 Task: Plan an event for volunteering at the local shelter.
Action: Mouse moved to (74, 146)
Screenshot: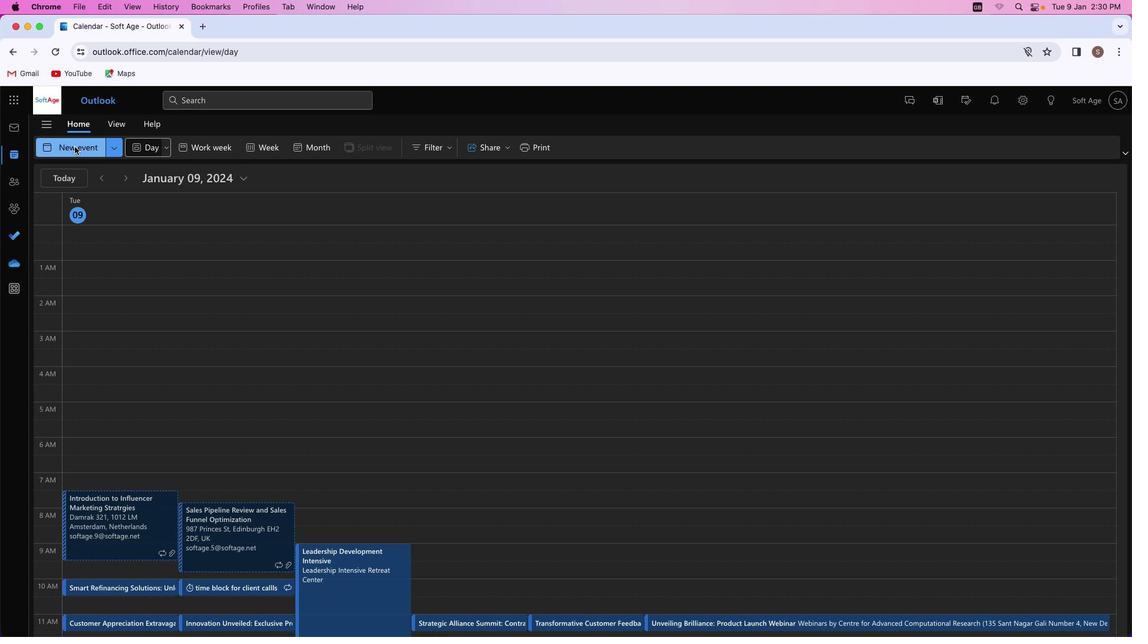 
Action: Mouse pressed left at (74, 146)
Screenshot: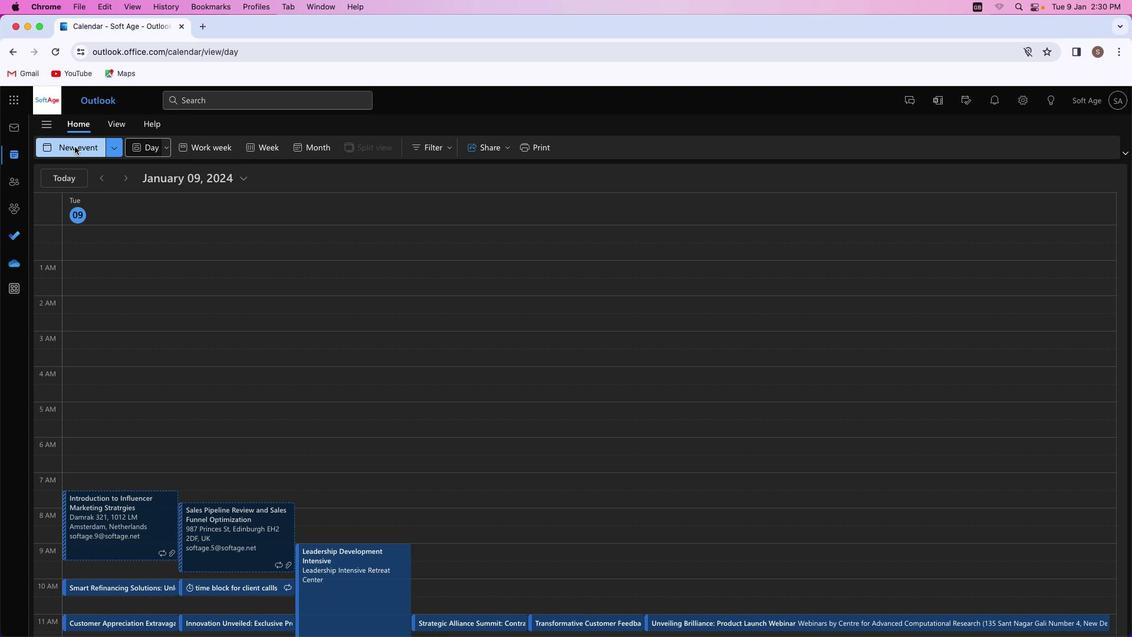 
Action: Mouse moved to (294, 217)
Screenshot: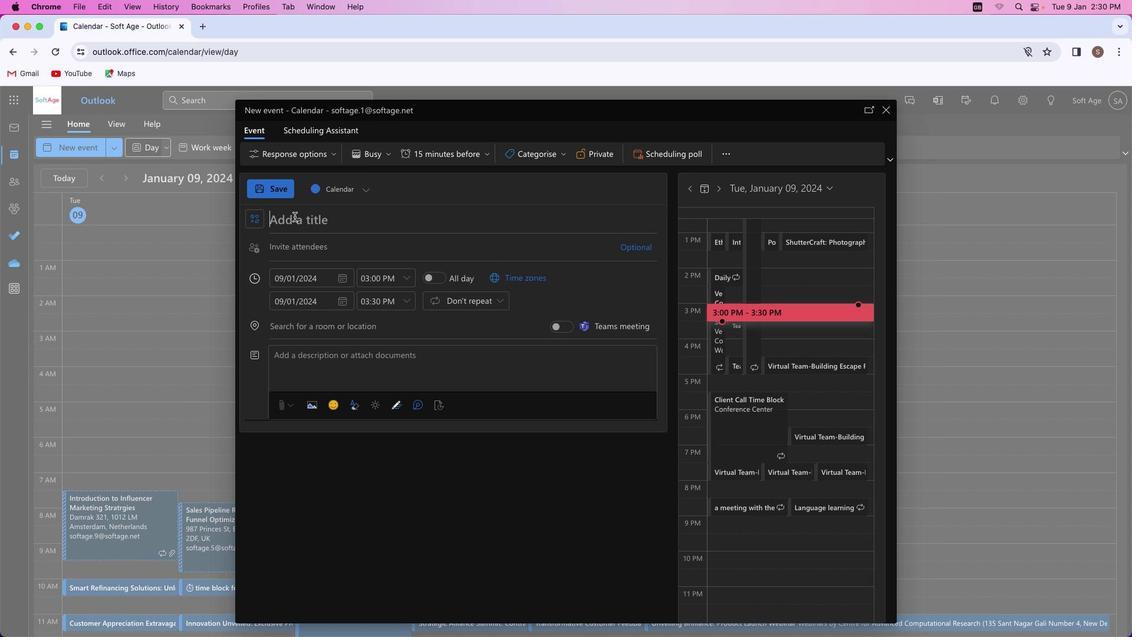
Action: Mouse pressed left at (294, 217)
Screenshot: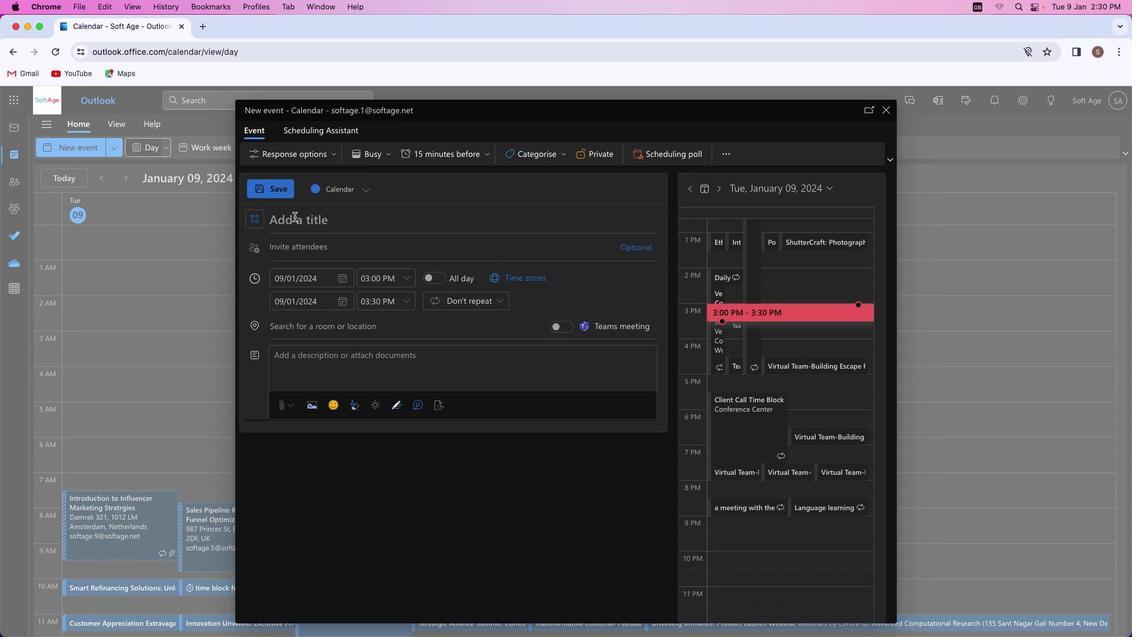 
Action: Key pressed Key.shift'H''e''a''r''t'Key.spaceKey.backspace'f''e''l''t'Key.spaceKey.shift'H''o''u''r''s'Key.shift_r':'Key.spaceKey.shift'V''o''l''u''n''t''e''e''r''i''n''g'Key.space'a''t'Key.space't''h''e'Key.spaceKey.shift_r'L''o''c''a''l'Key.spaceKey.shift'S''h''e''l''t''e''r'
Screenshot: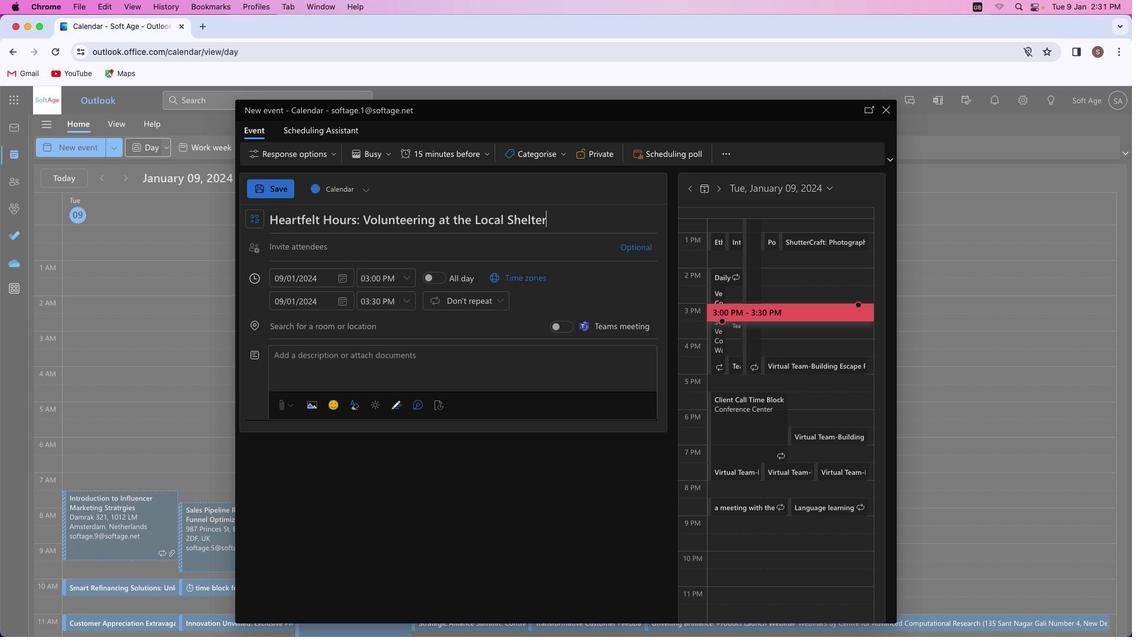 
Action: Mouse moved to (310, 355)
Screenshot: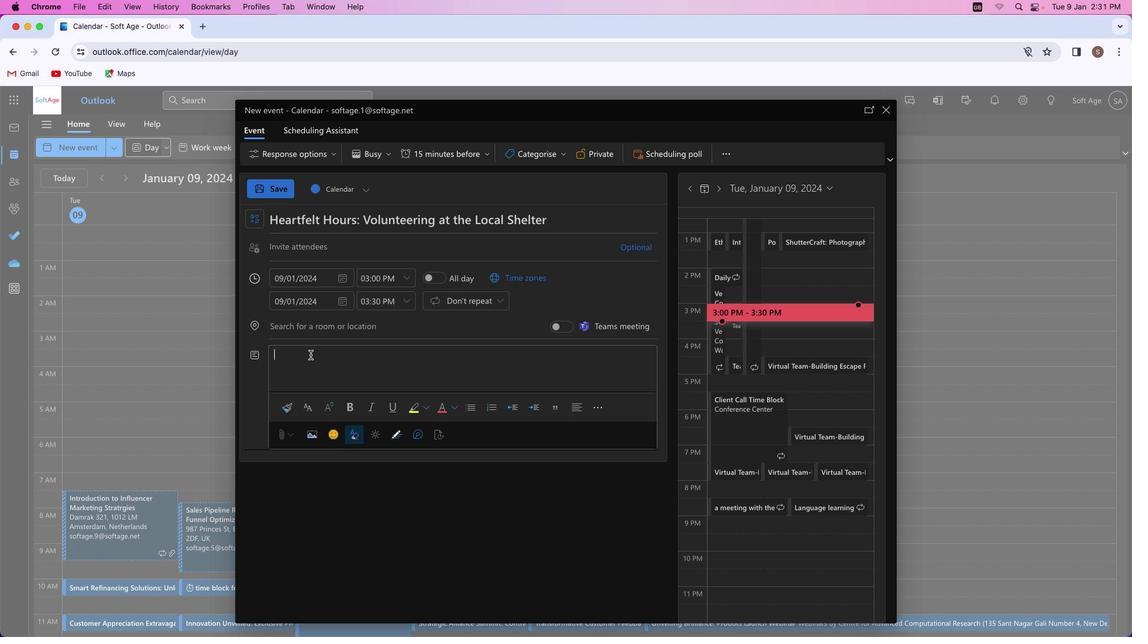 
Action: Mouse pressed left at (310, 355)
Screenshot: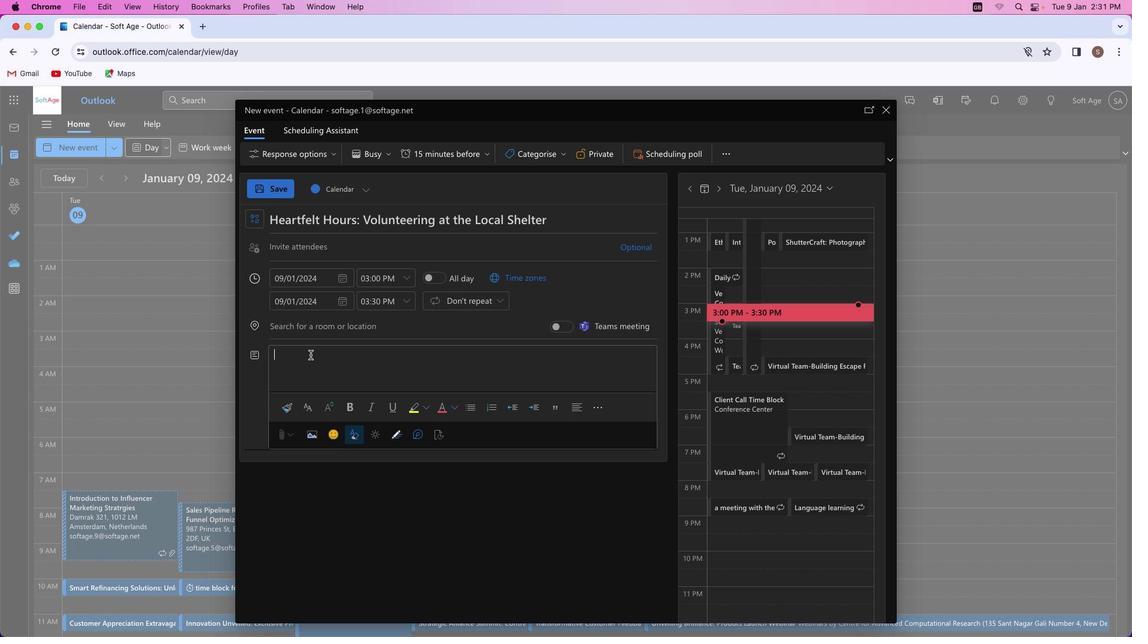 
Action: Key pressed Key.shift'D''e''d''i''c''a''t''e'Key.space'a'Key.space't''i''m''e'Key.space'b''l''o''c''k'Key.space't''o'Key.space'm''a''k''e'Key.space'a'Key.space'd''i''f''f''e''r''e''n''c''e''.'Key.spaceKey.shift_r'J''o''i''n'Key.space'u''s'Key.space'i''n'Key.space'v''o''l''u''n''t''e''e''r''i''n''g'Key.space'a''t'Key.space't''h''e'Key.space'l''o''c''a''l'Key.space's''h''e''l''t''e''r''.'Key.spaceKey.backspaceKey.backspace','Key.space'w''h''e''r''e'Key.space'c''o''m''p''a''s''s''i''o''n'Key.space'm''e''e''t''s'Key.space'a''c''t''i''o''n''.'Key.spaceKey.shift'E''n''h''a''n''c''e'Key.space'l''i''v''e''s'Key.space'a''n''d'Key.space's''p''r''e''a''d'Key.space'w''a''r''m''t''h'Key.space'i''n'Key.space't''h''e'Key.space'c''o''m''m''u''n''i''t''y''.'
Screenshot: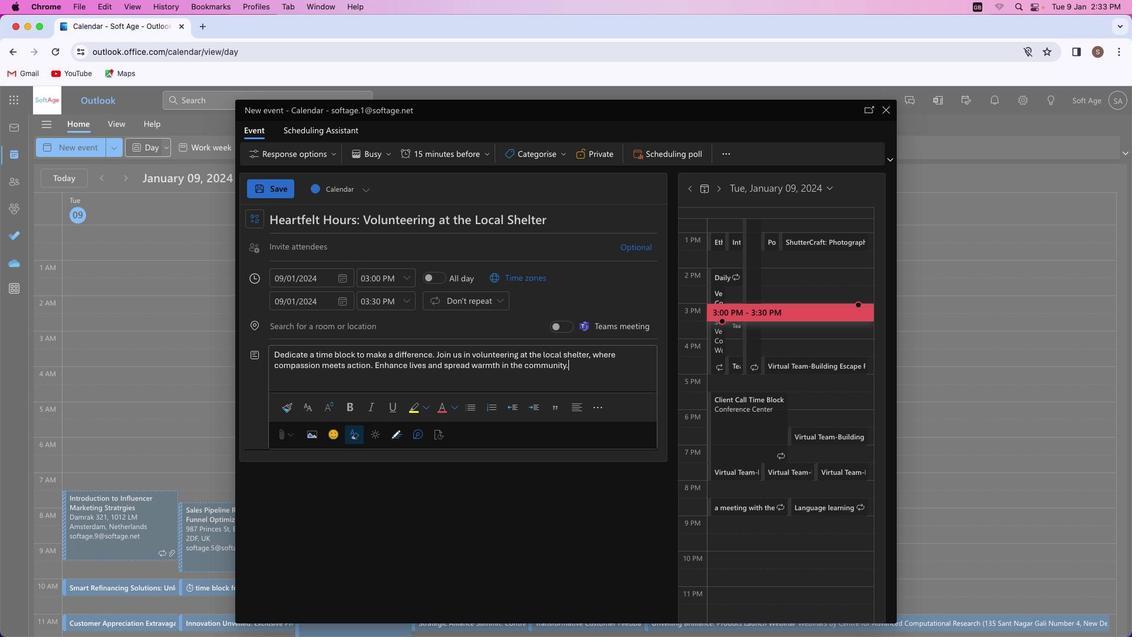 
Action: Mouse moved to (468, 353)
Screenshot: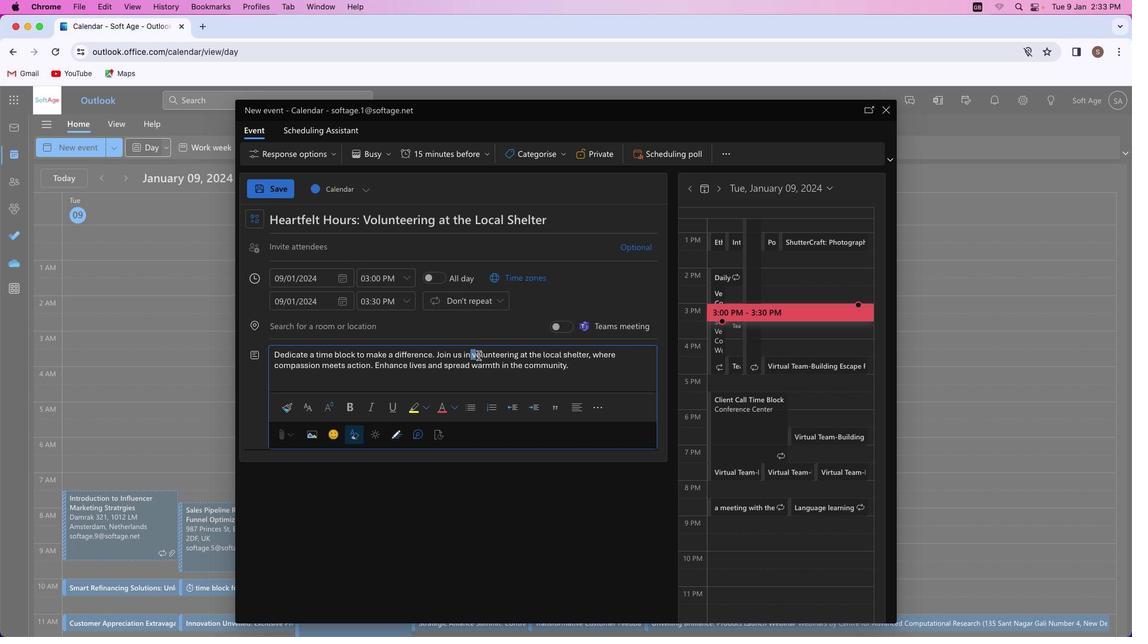
Action: Mouse pressed left at (468, 353)
Screenshot: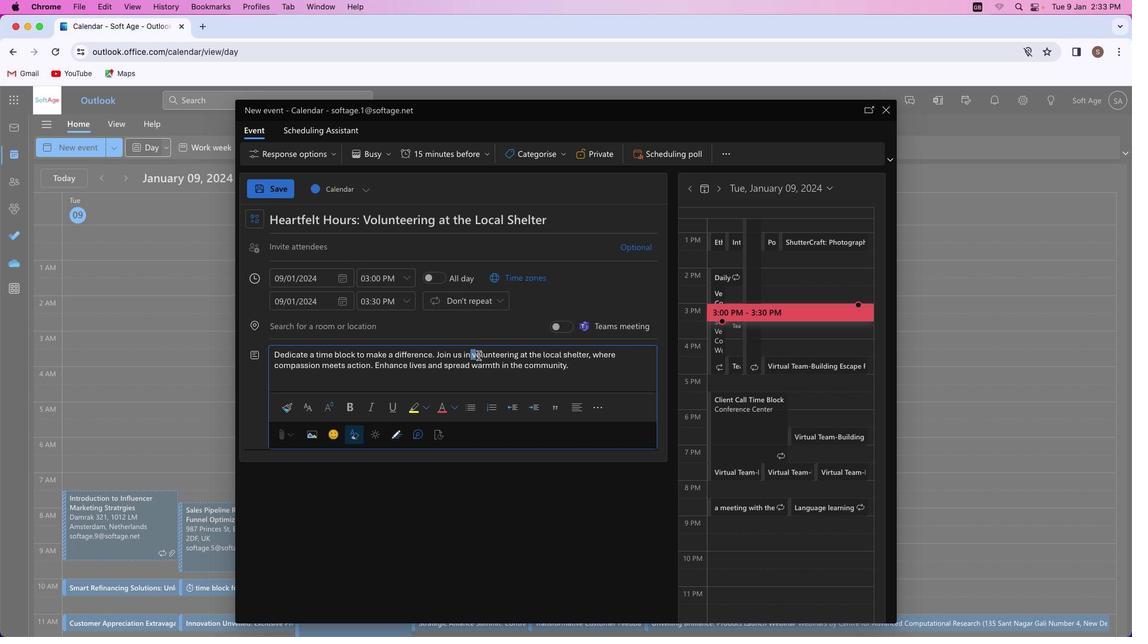 
Action: Mouse moved to (355, 411)
Screenshot: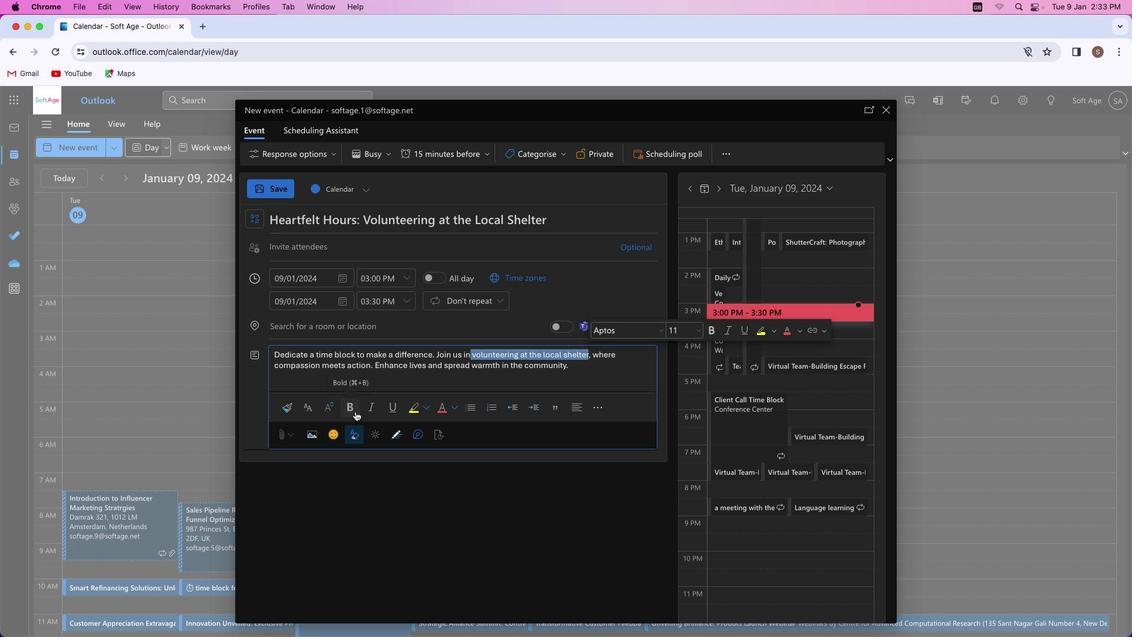 
Action: Mouse pressed left at (355, 411)
Screenshot: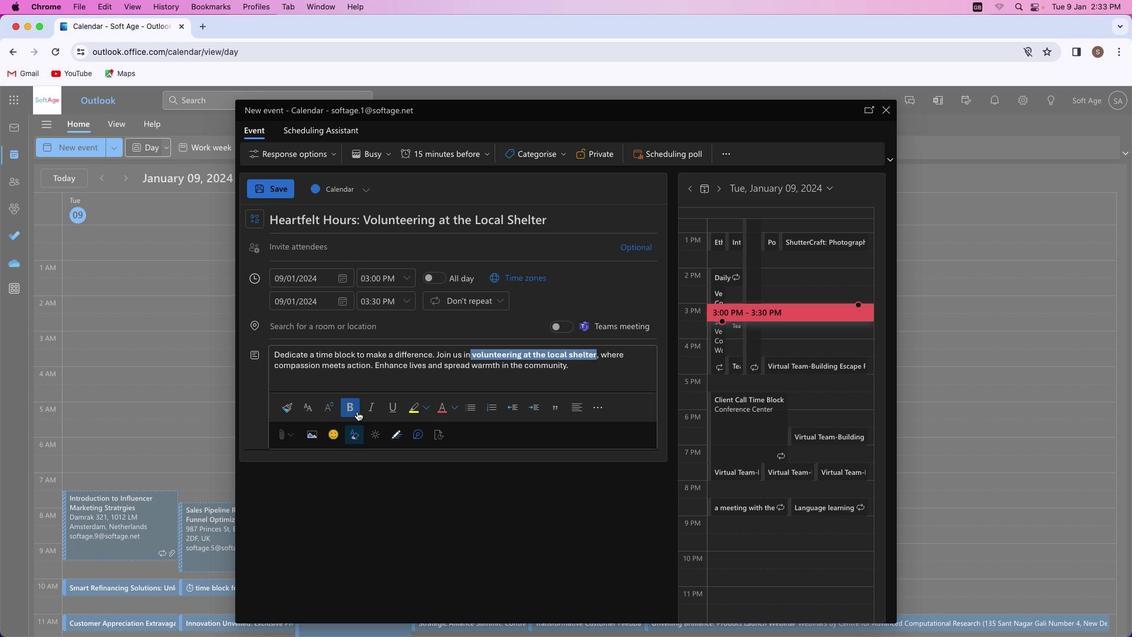 
Action: Mouse moved to (379, 409)
Screenshot: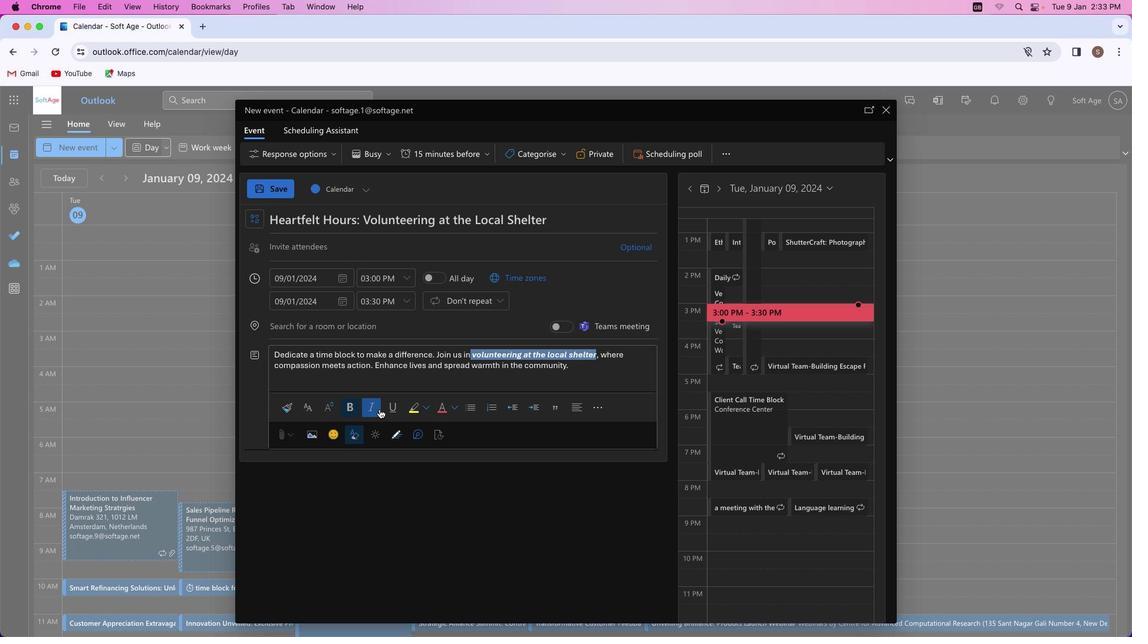 
Action: Mouse pressed left at (379, 409)
Screenshot: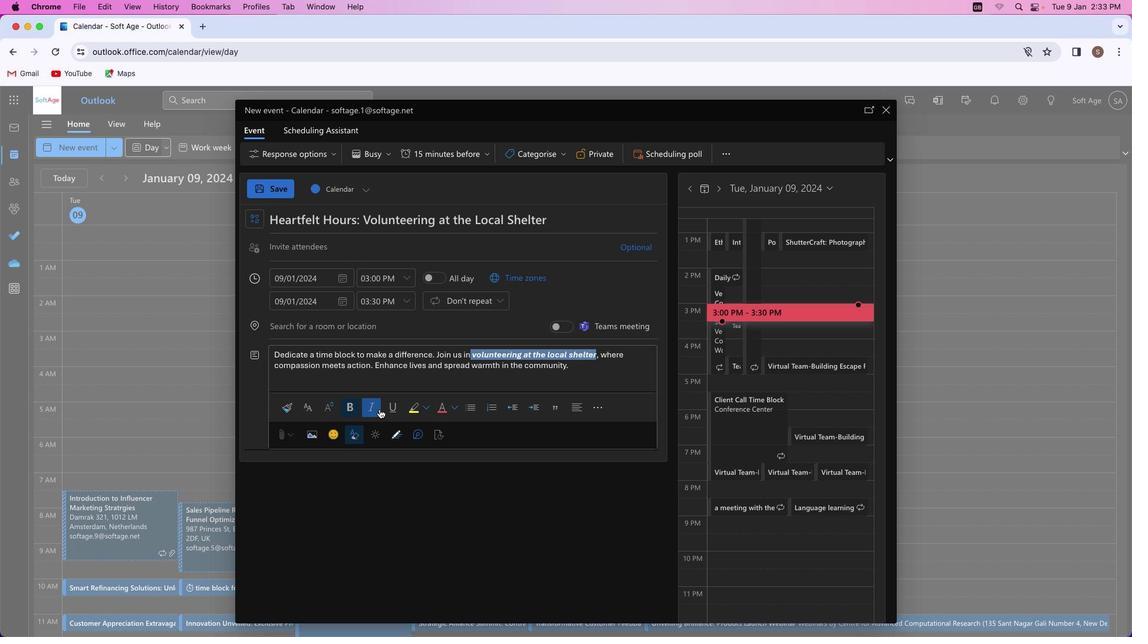 
Action: Mouse moved to (440, 402)
Screenshot: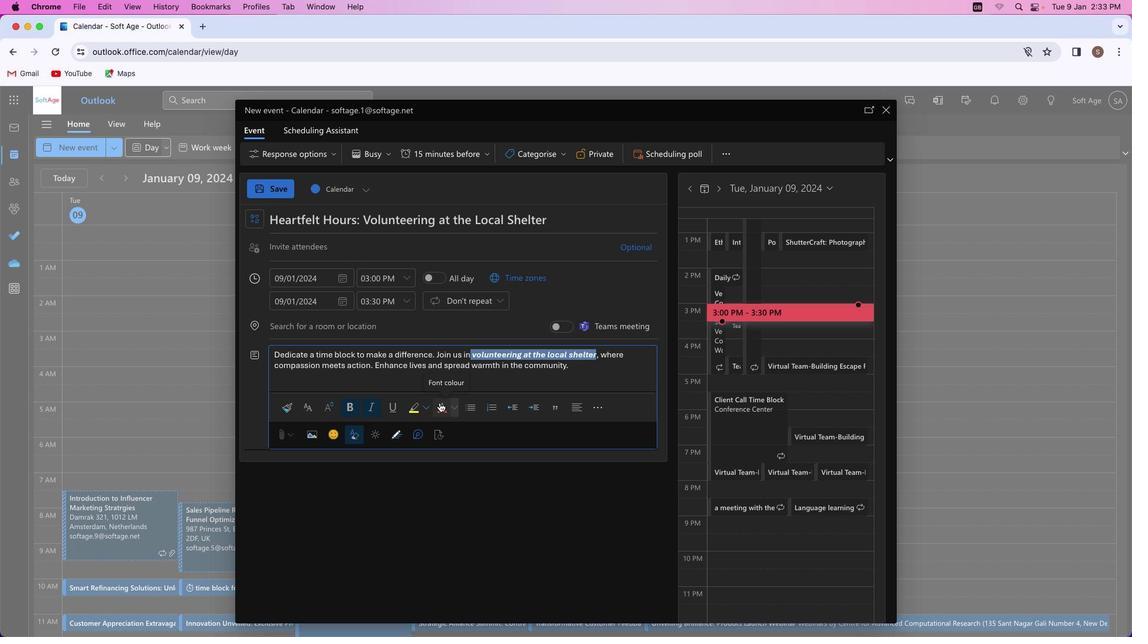 
Action: Mouse pressed left at (440, 402)
Screenshot: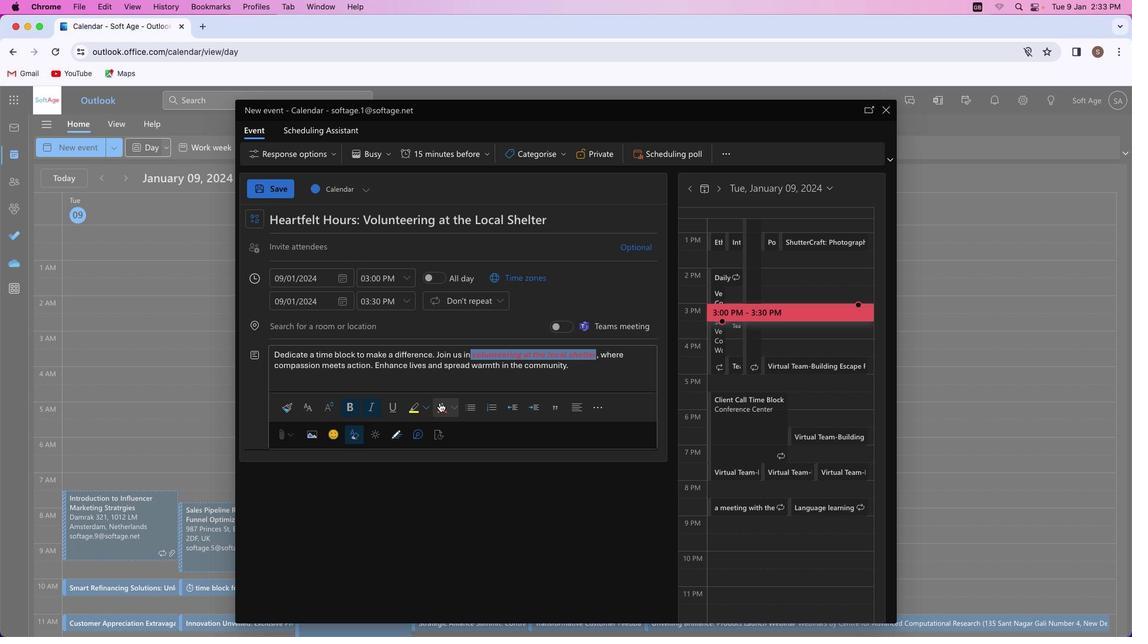 
Action: Mouse moved to (386, 403)
Screenshot: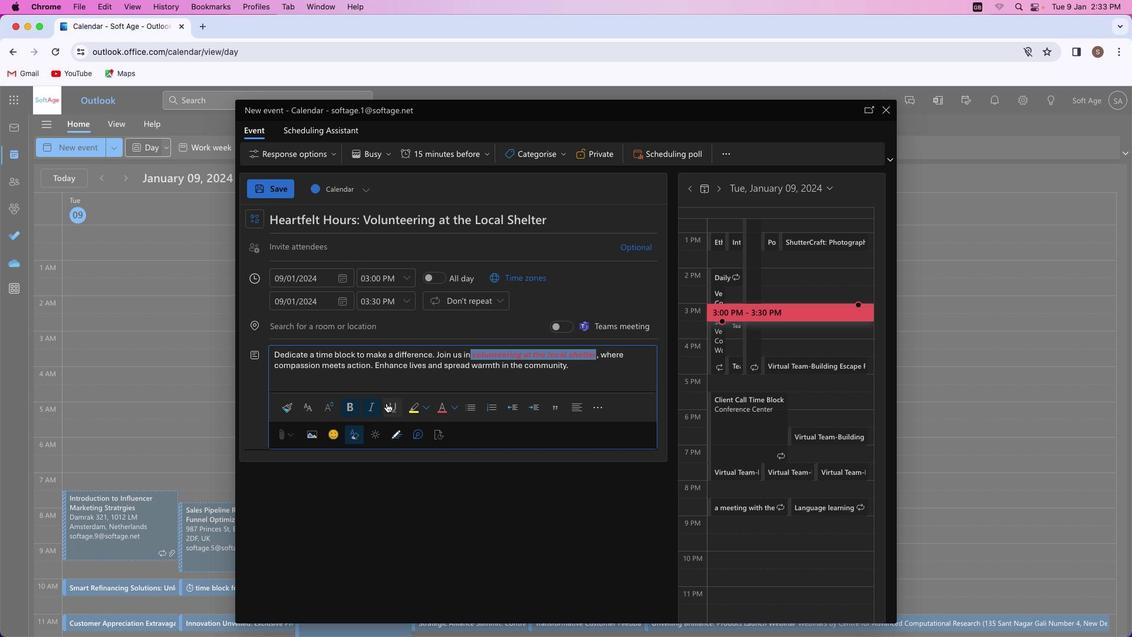 
Action: Mouse pressed left at (386, 403)
Screenshot: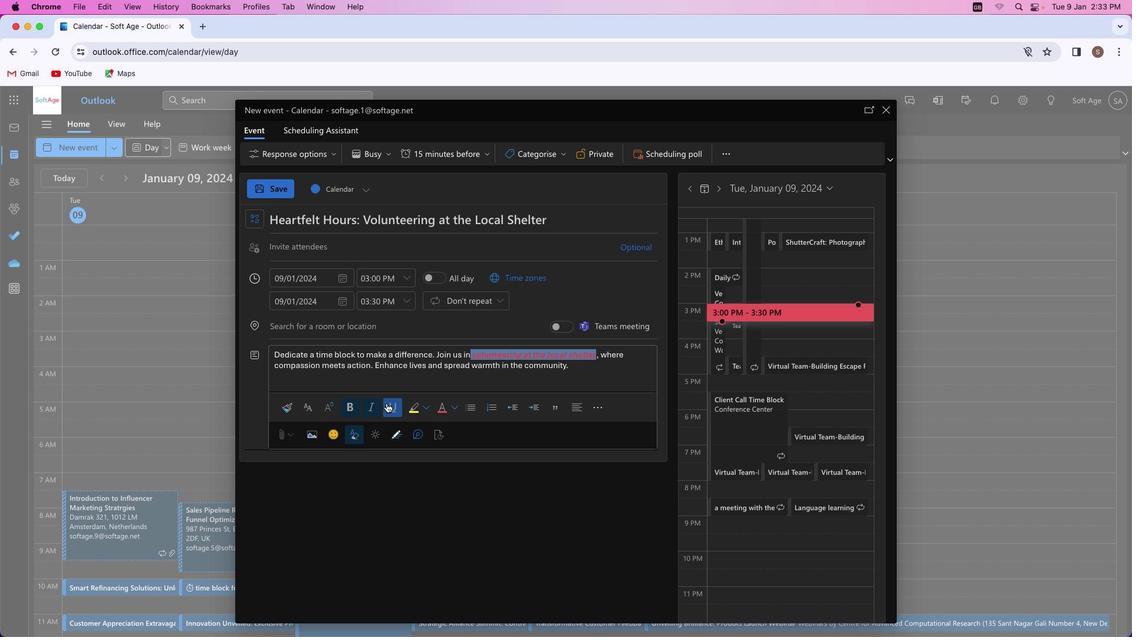 
Action: Mouse moved to (612, 377)
Screenshot: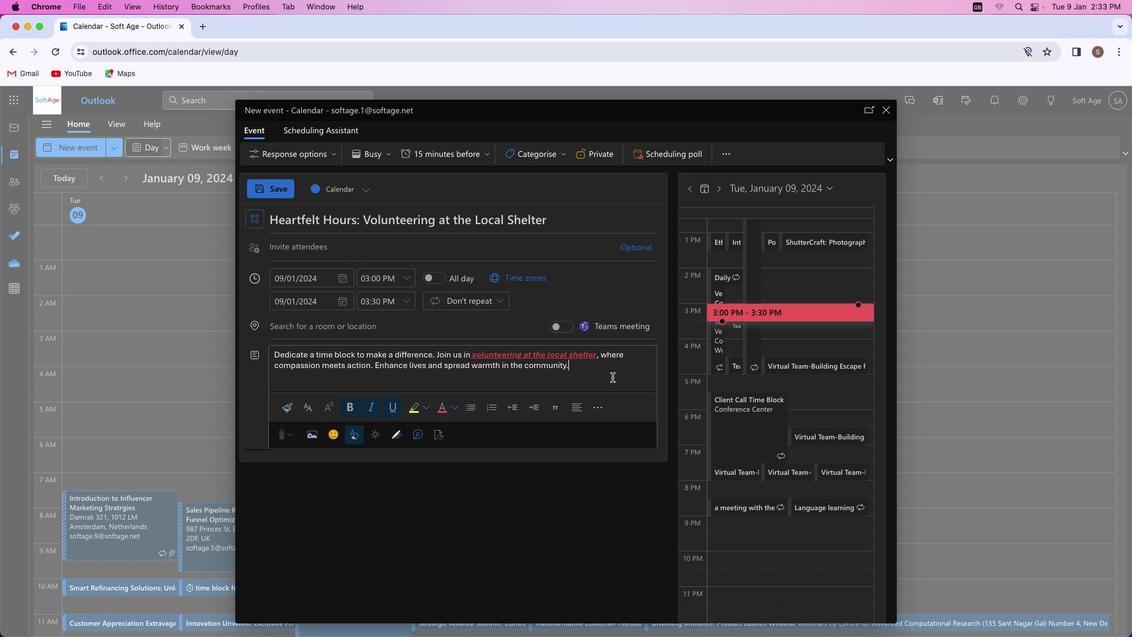 
Action: Mouse pressed left at (612, 377)
Screenshot: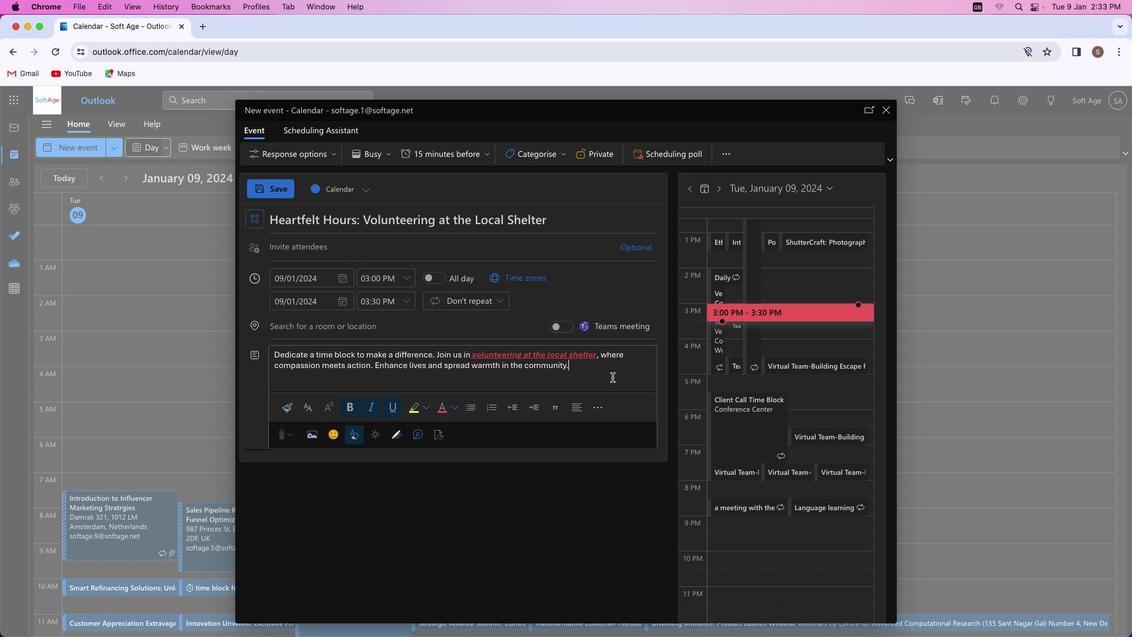 
Action: Mouse moved to (291, 323)
Screenshot: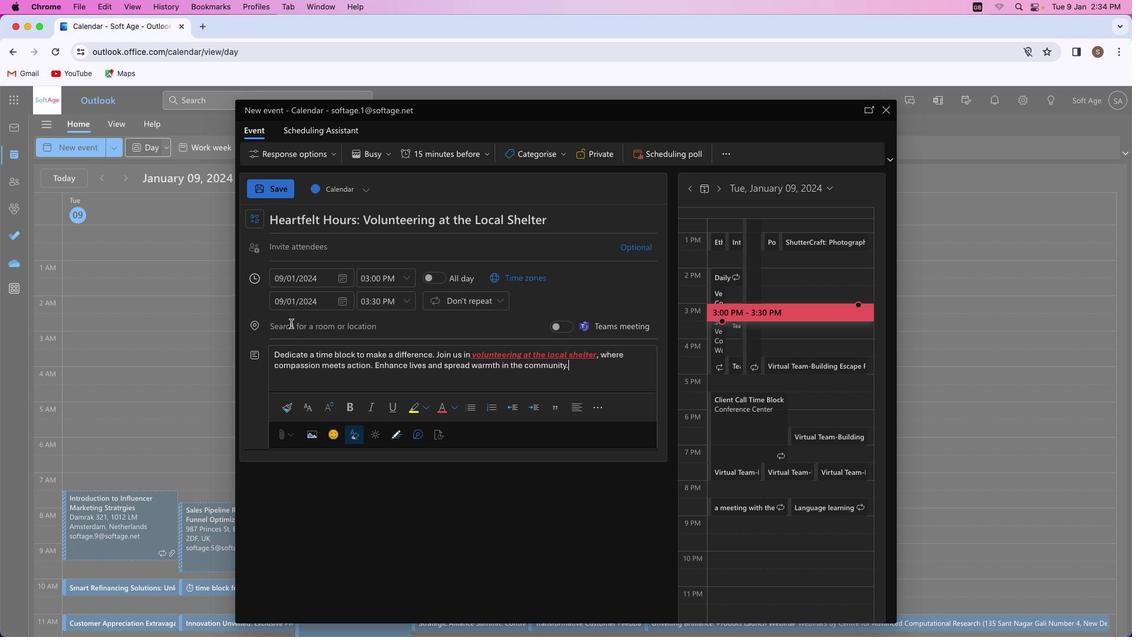 
Action: Mouse pressed left at (291, 323)
Screenshot: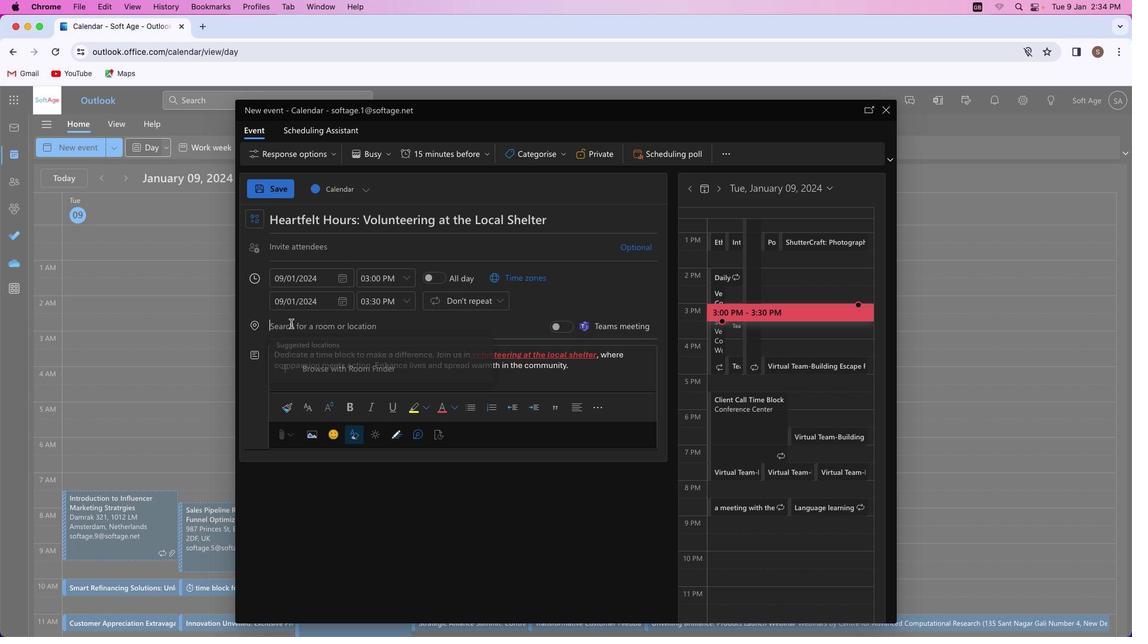 
Action: Key pressed 's''h''e''l''t''e''r'
Screenshot: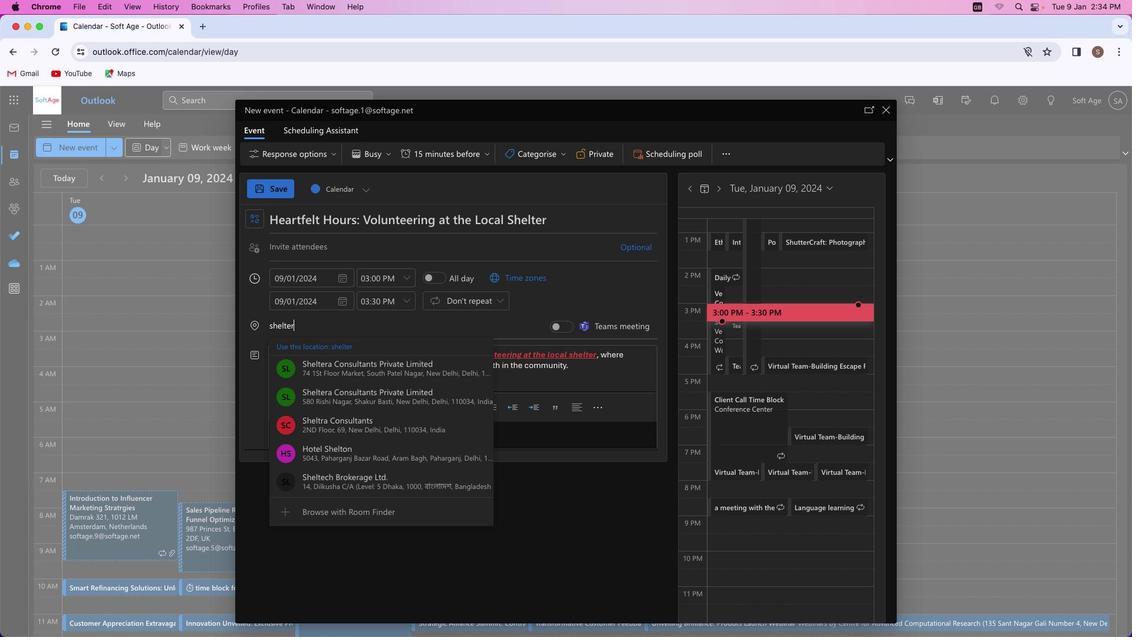 
Action: Mouse moved to (340, 417)
Screenshot: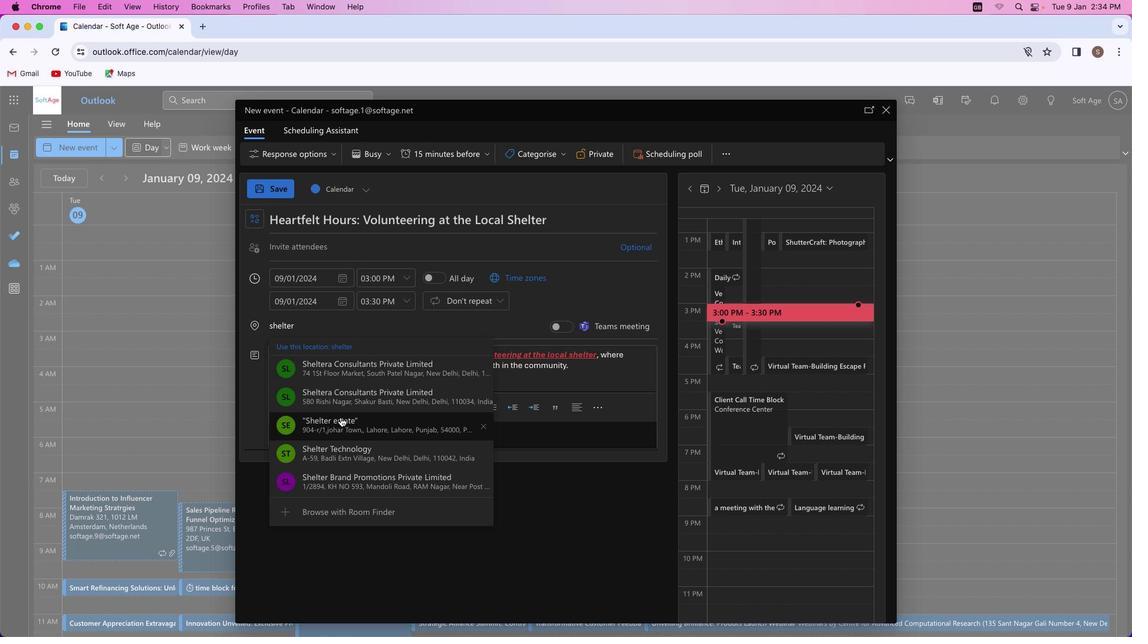 
Action: Mouse pressed left at (340, 417)
Screenshot: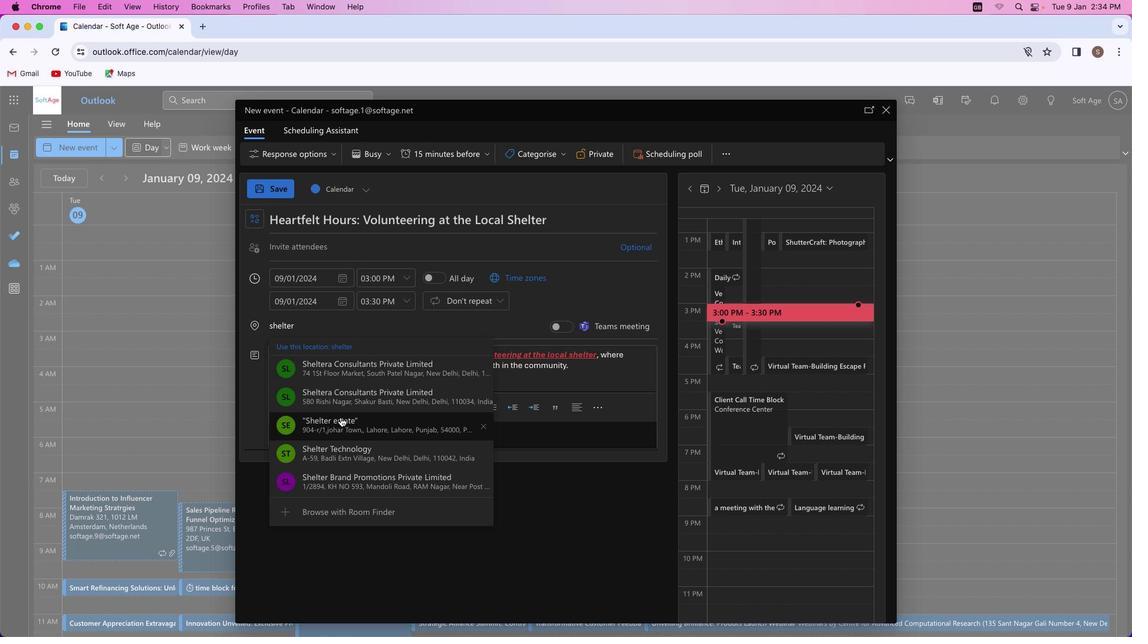 
Action: Mouse moved to (289, 247)
Screenshot: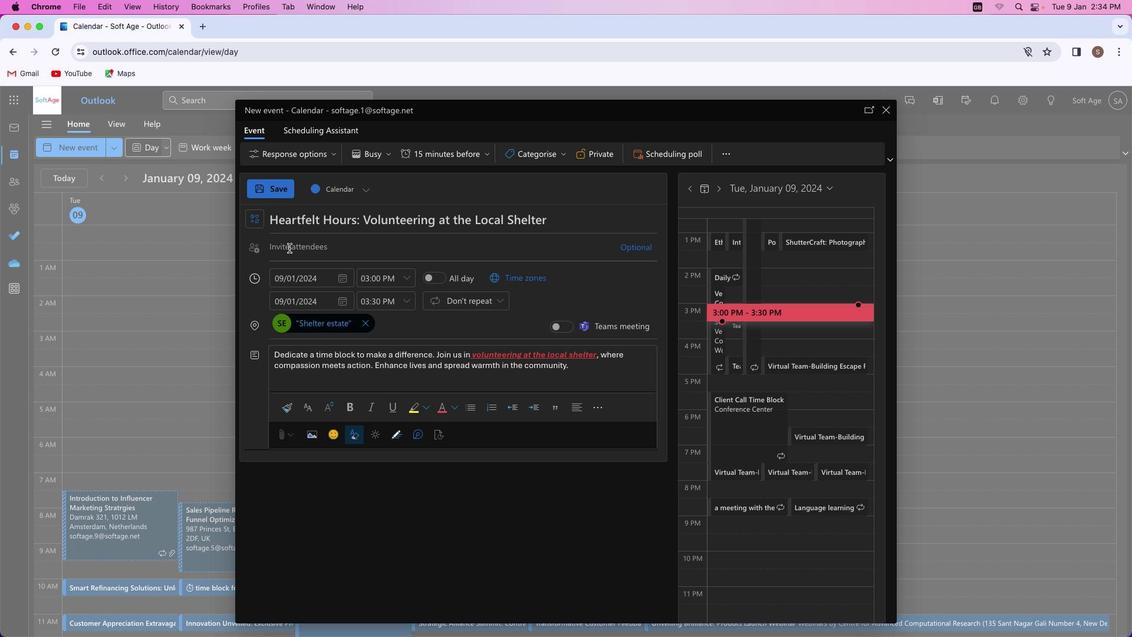 
Action: Mouse pressed left at (289, 247)
Screenshot: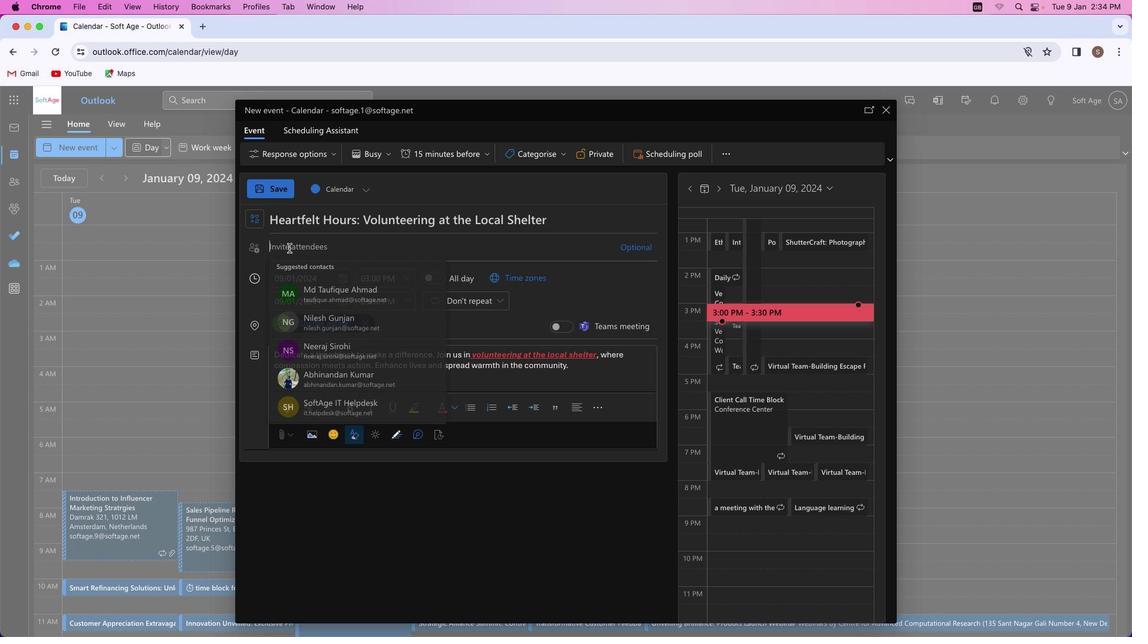 
Action: Key pressed Key.shift'A''k''a''s''h''r''a''j''p''u''t'Key.shift'@''o''u''t''l''o''o''k''.''c''o''m'
Screenshot: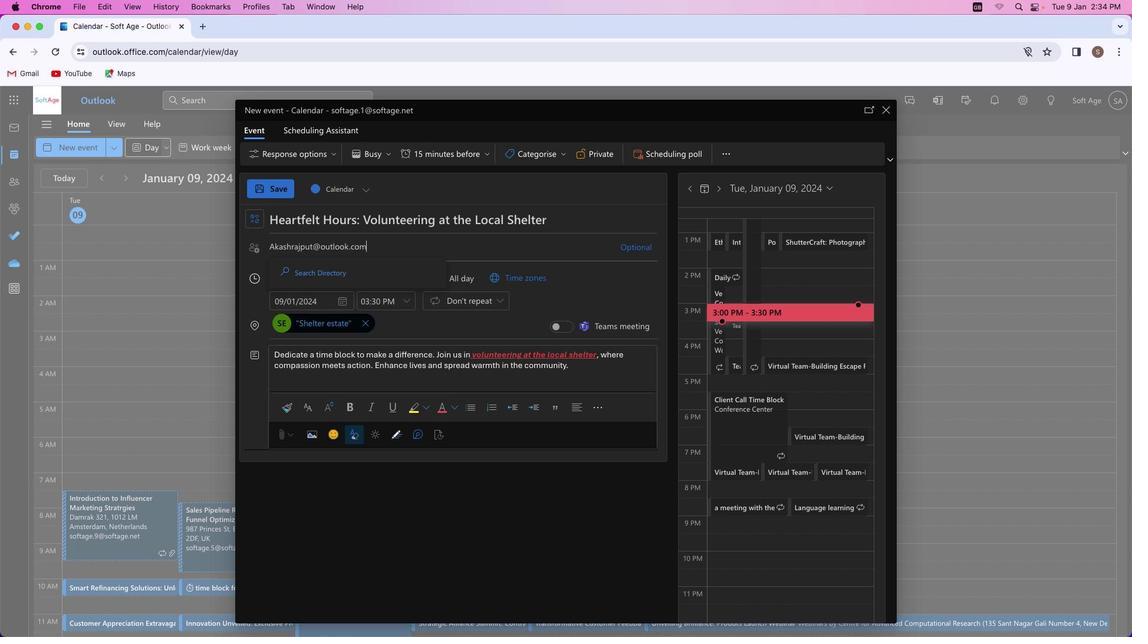 
Action: Mouse moved to (361, 269)
Screenshot: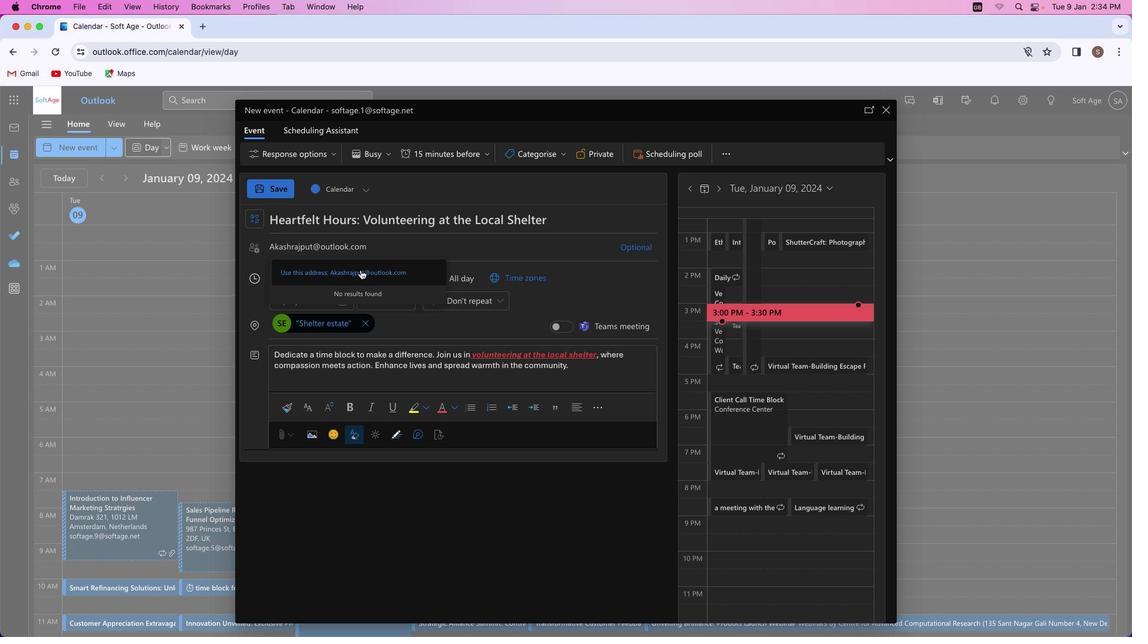 
Action: Mouse pressed left at (361, 269)
Screenshot: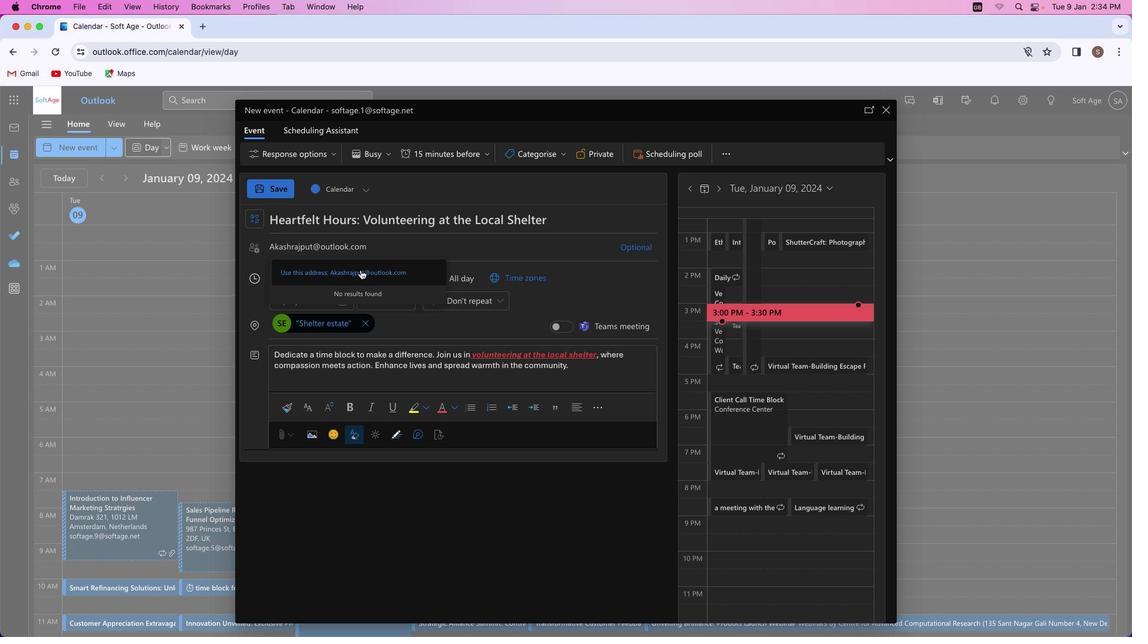 
Action: Mouse moved to (647, 276)
Screenshot: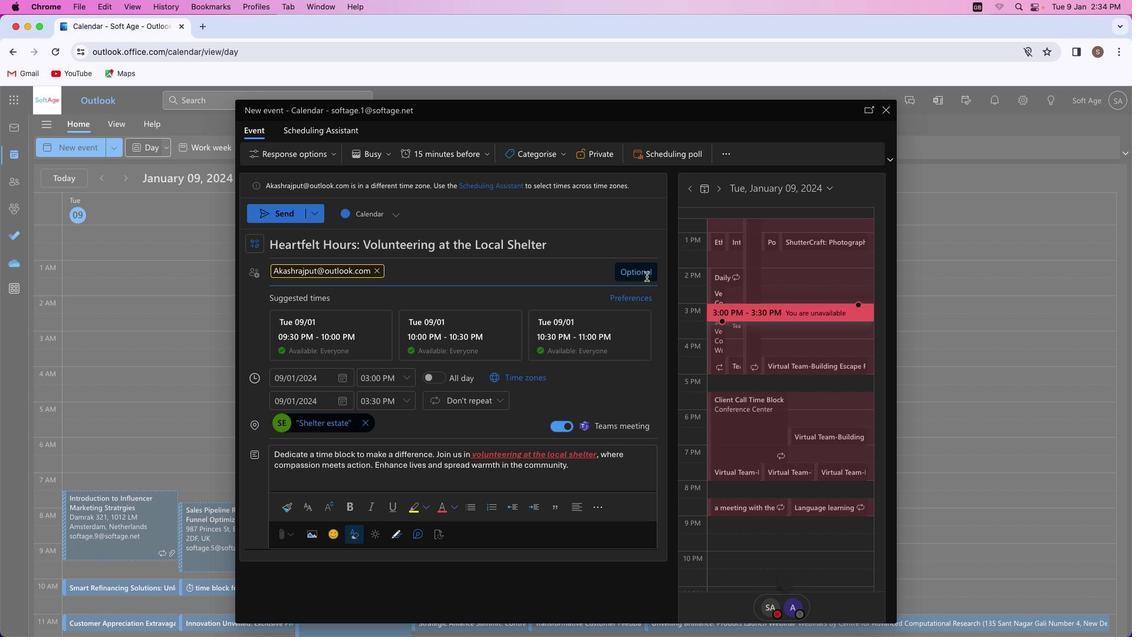 
Action: Mouse pressed left at (647, 276)
Screenshot: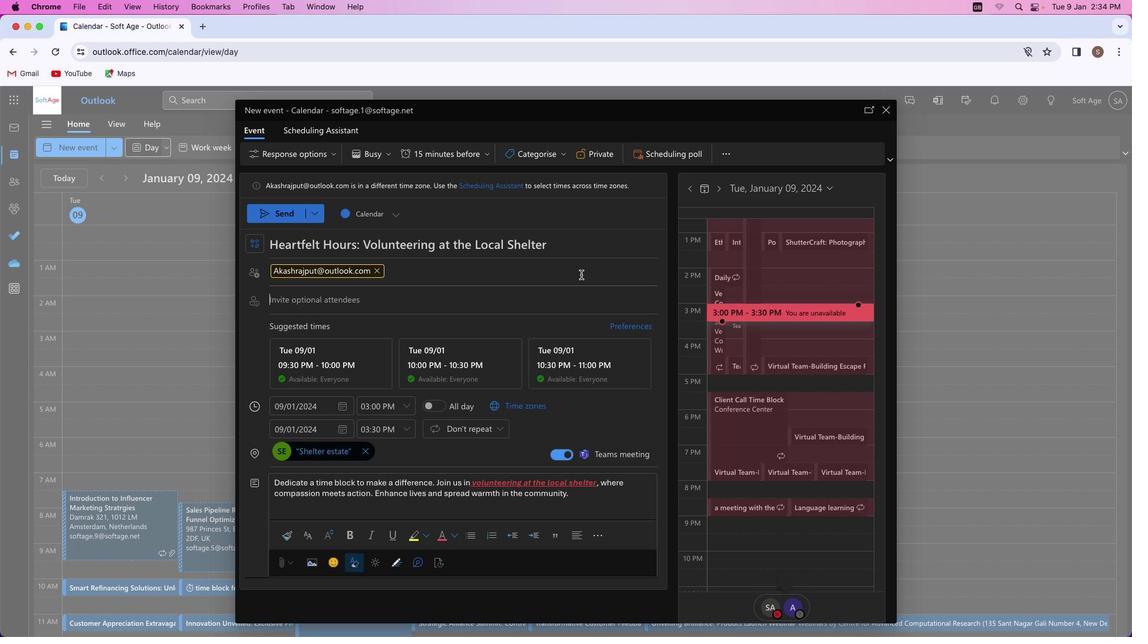
Action: Mouse moved to (343, 297)
Screenshot: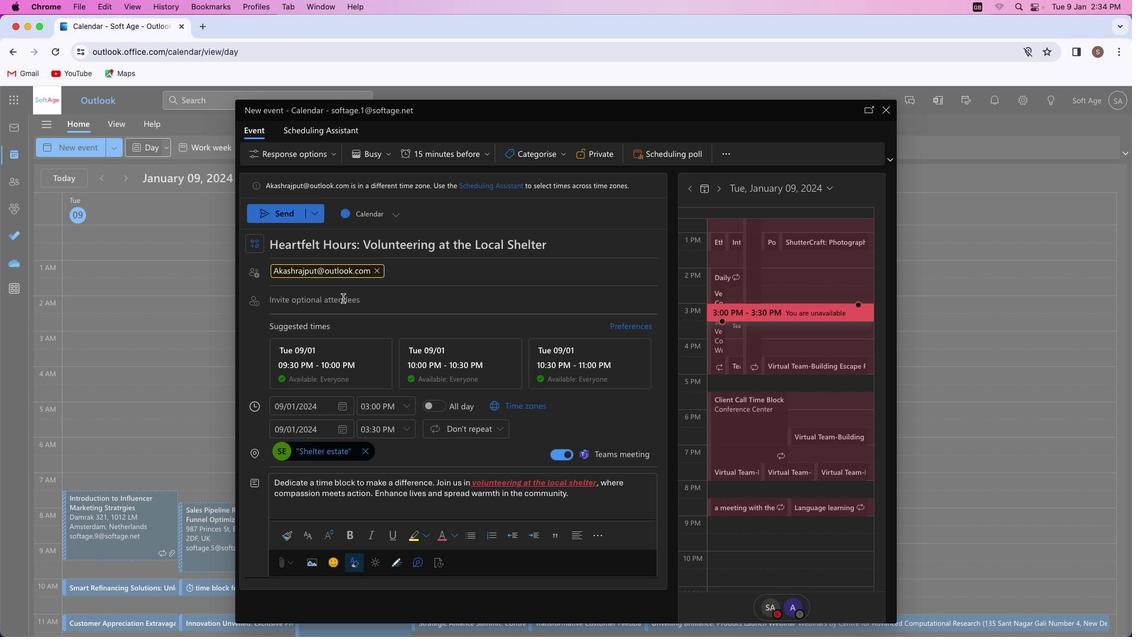 
Action: Key pressed Key.shift'S''h''i''v''a''m''y''a''d''a''v''s''m''4''1'Key.shift'@''o''u''t''l''o''o''k''.''c''o''m'
Screenshot: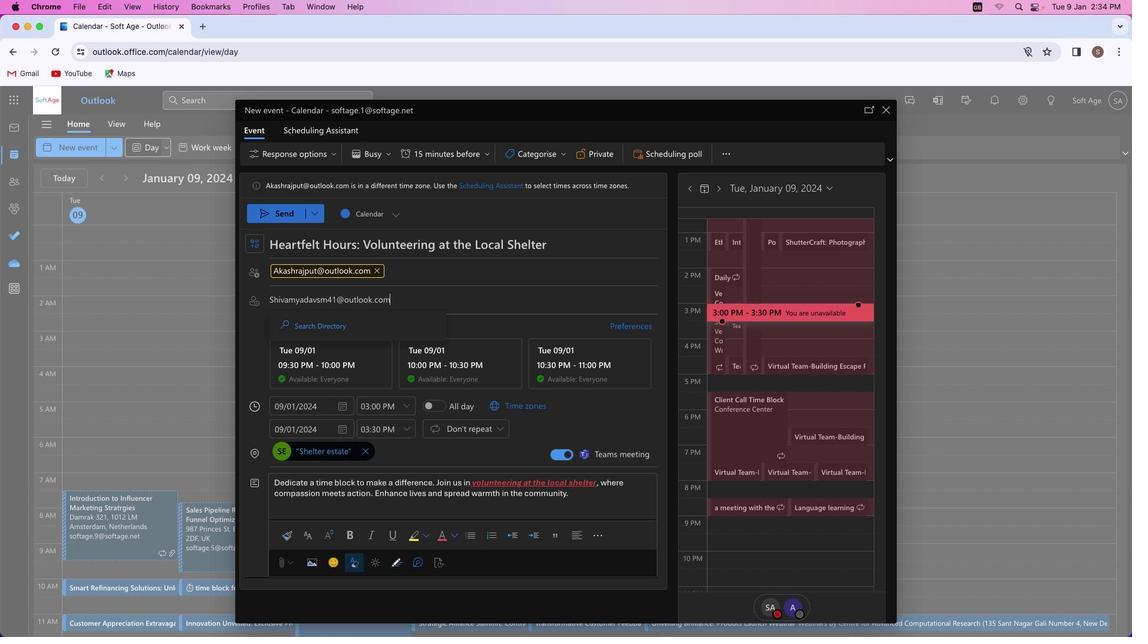 
Action: Mouse moved to (390, 323)
Screenshot: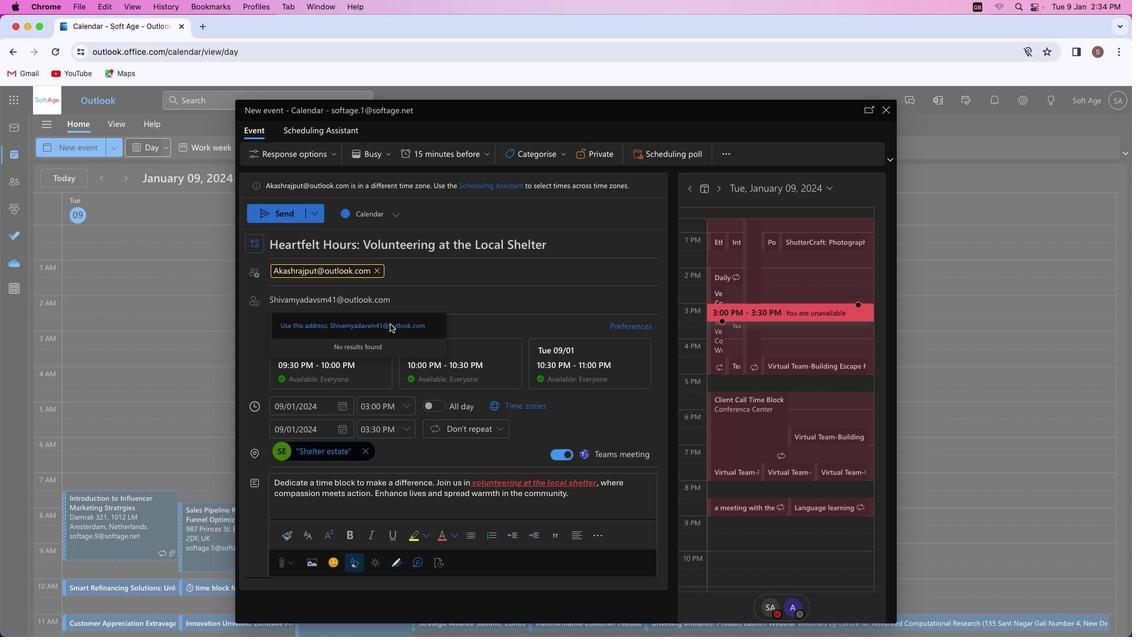 
Action: Mouse pressed left at (390, 323)
Screenshot: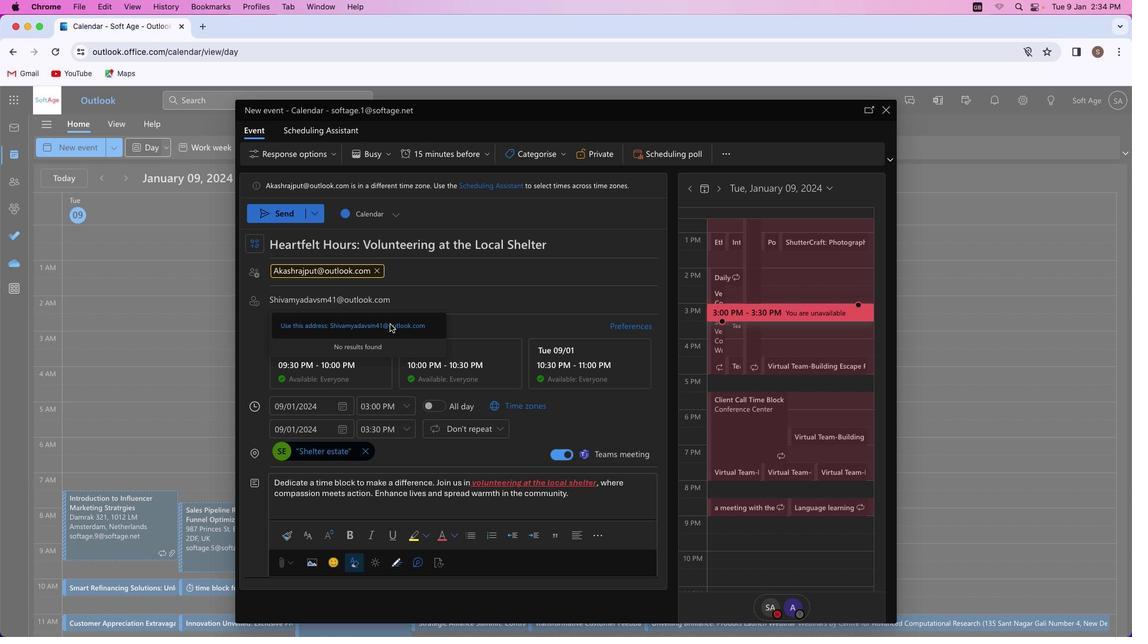 
Action: Mouse moved to (440, 379)
Screenshot: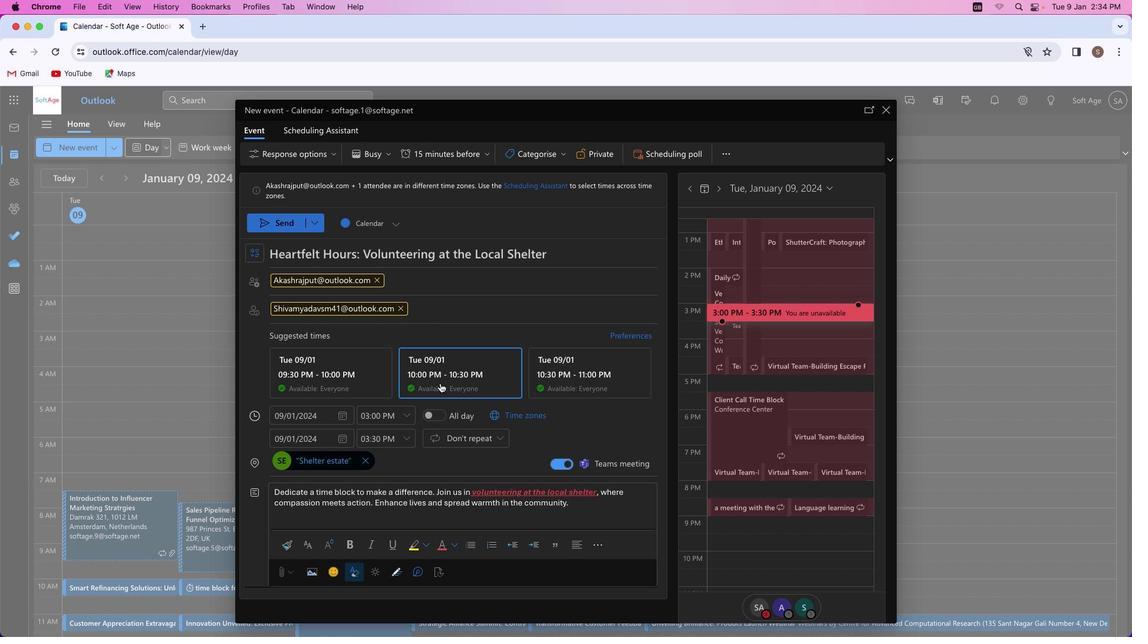 
Action: Mouse scrolled (440, 379) with delta (0, 0)
Screenshot: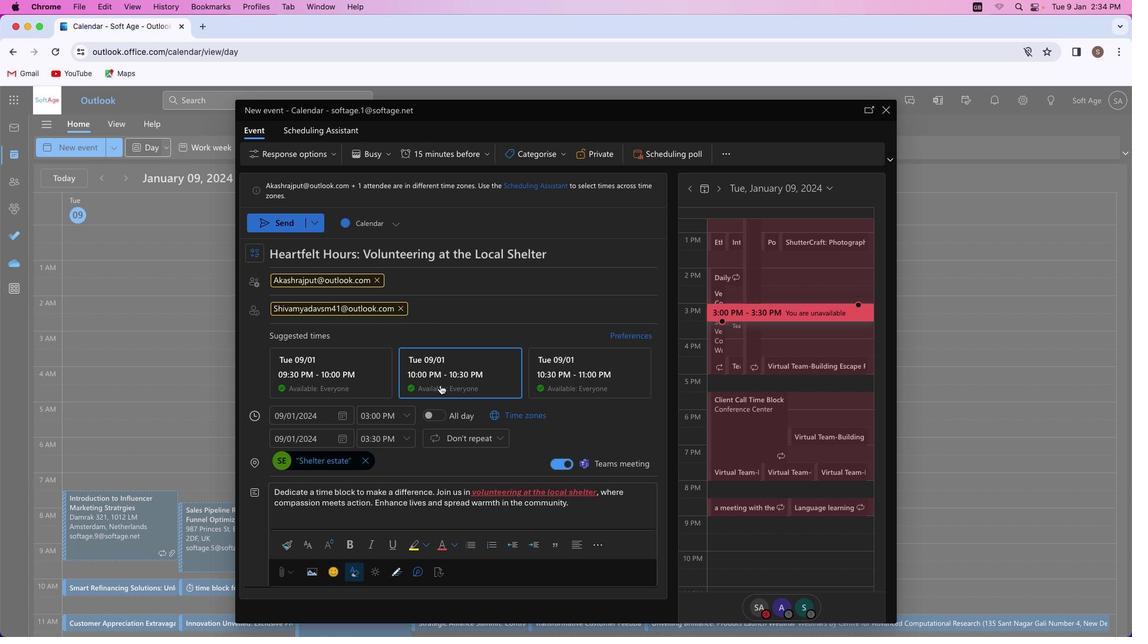 
Action: Mouse moved to (440, 379)
Screenshot: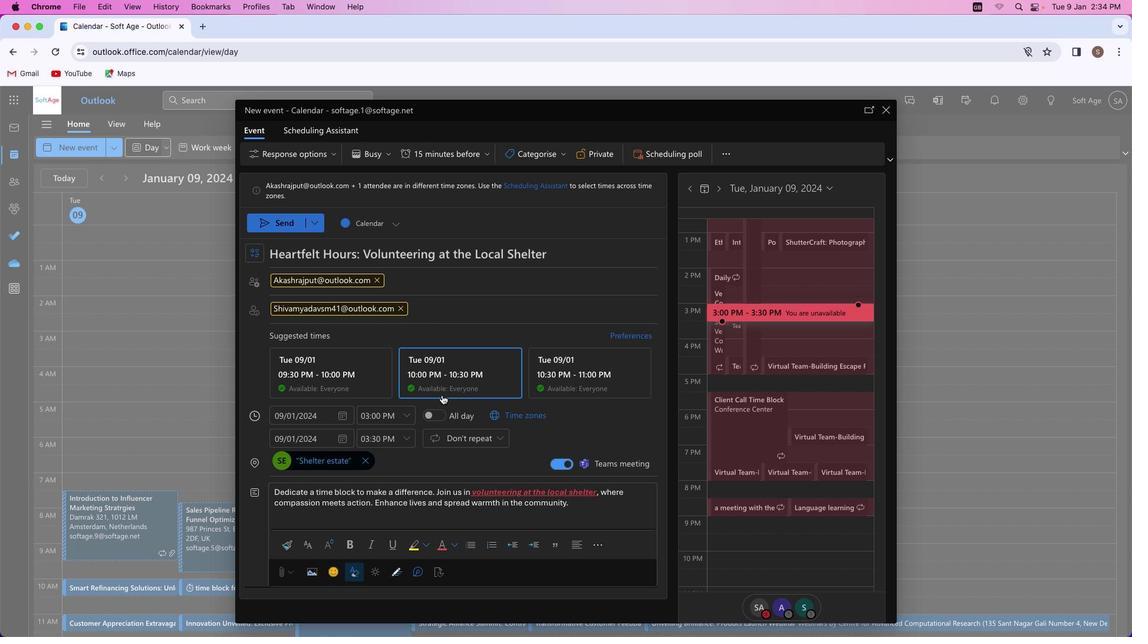 
Action: Mouse scrolled (440, 379) with delta (0, 0)
Screenshot: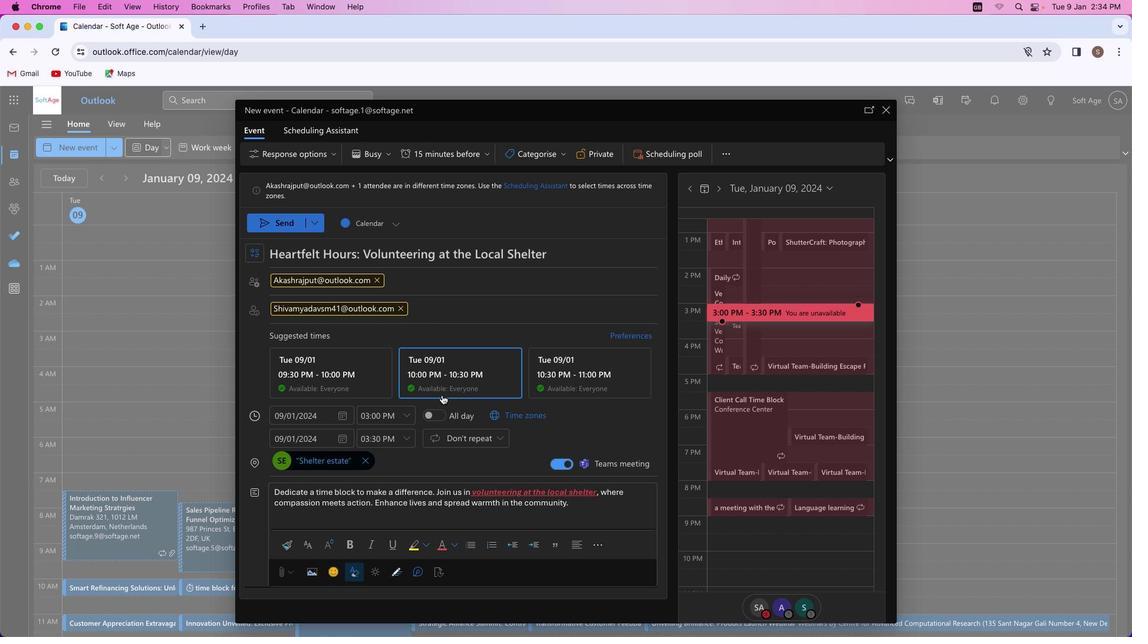 
Action: Mouse moved to (440, 379)
Screenshot: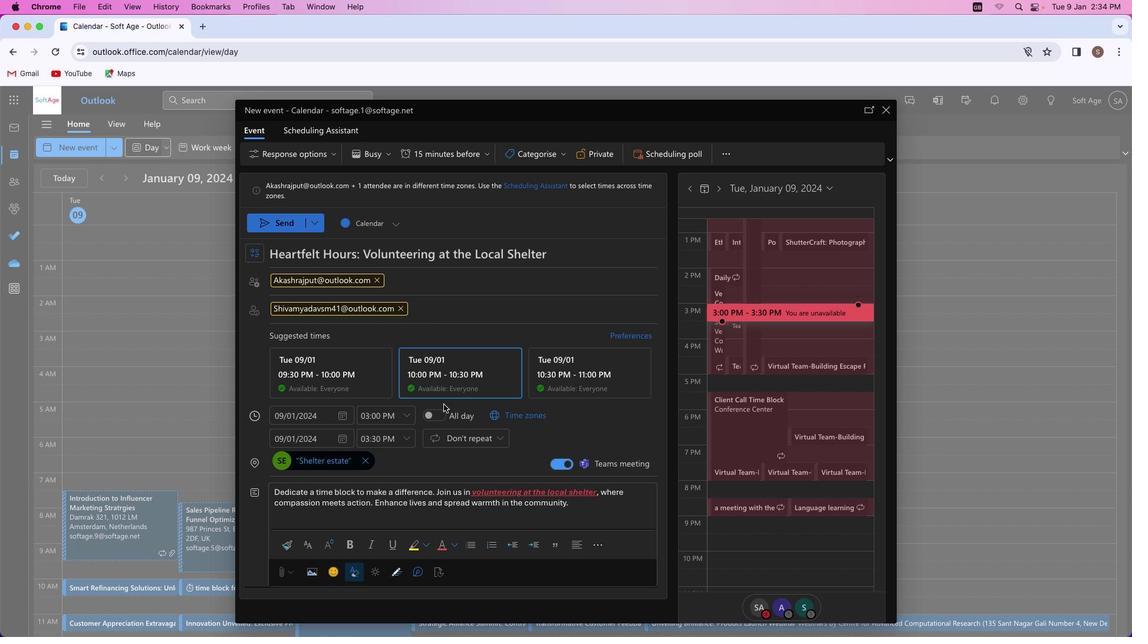 
Action: Mouse scrolled (440, 379) with delta (0, 0)
Screenshot: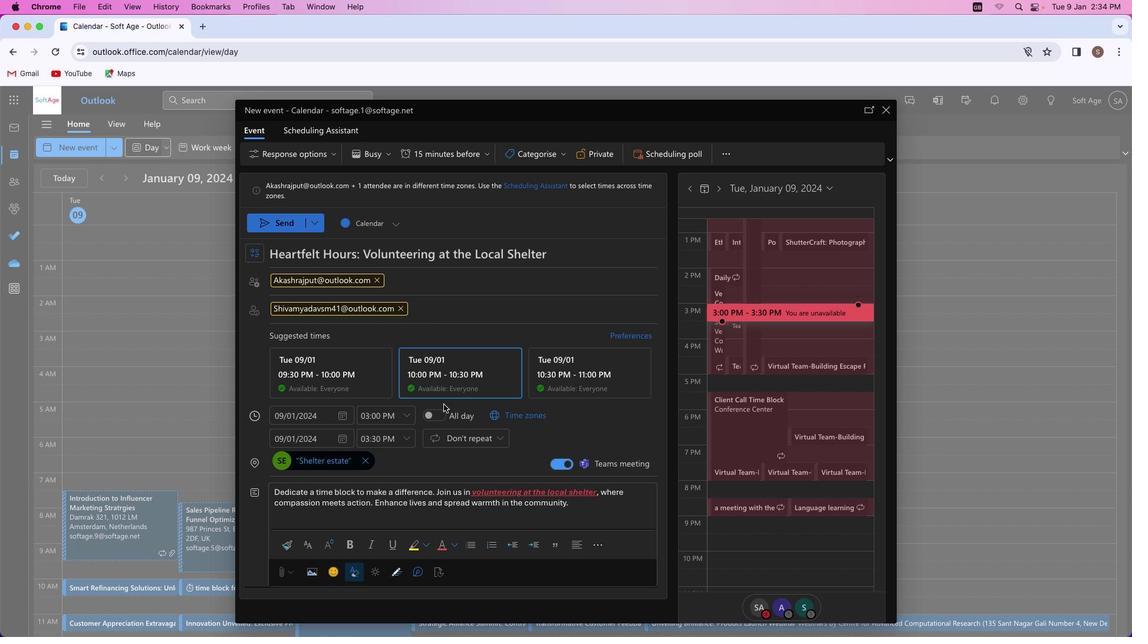 
Action: Mouse moved to (443, 400)
Screenshot: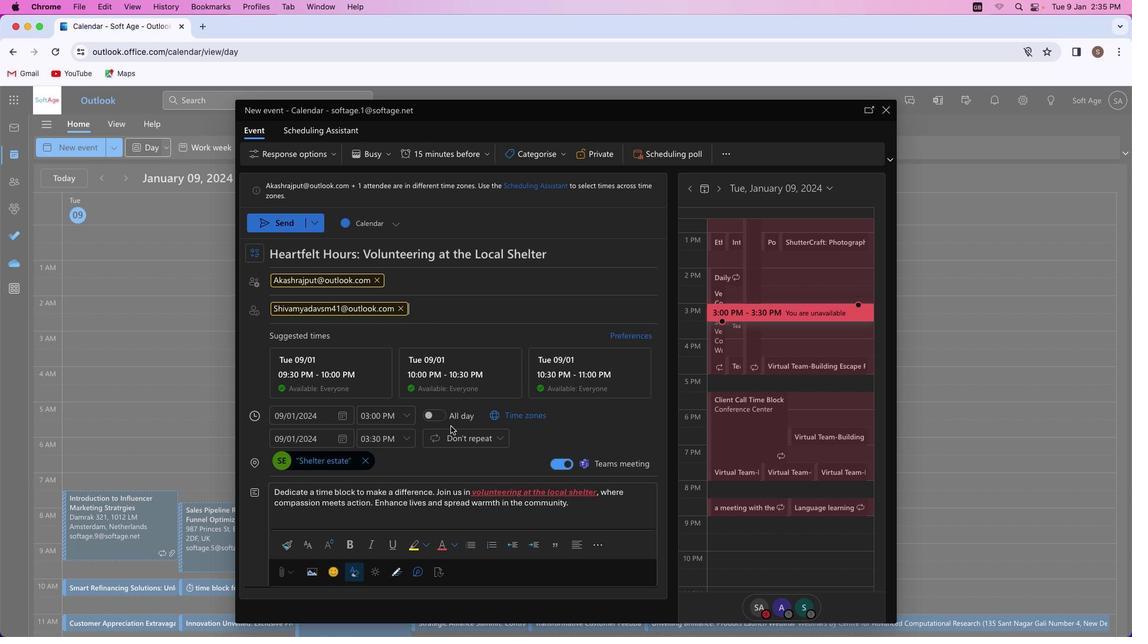 
Action: Mouse scrolled (443, 400) with delta (0, 0)
Screenshot: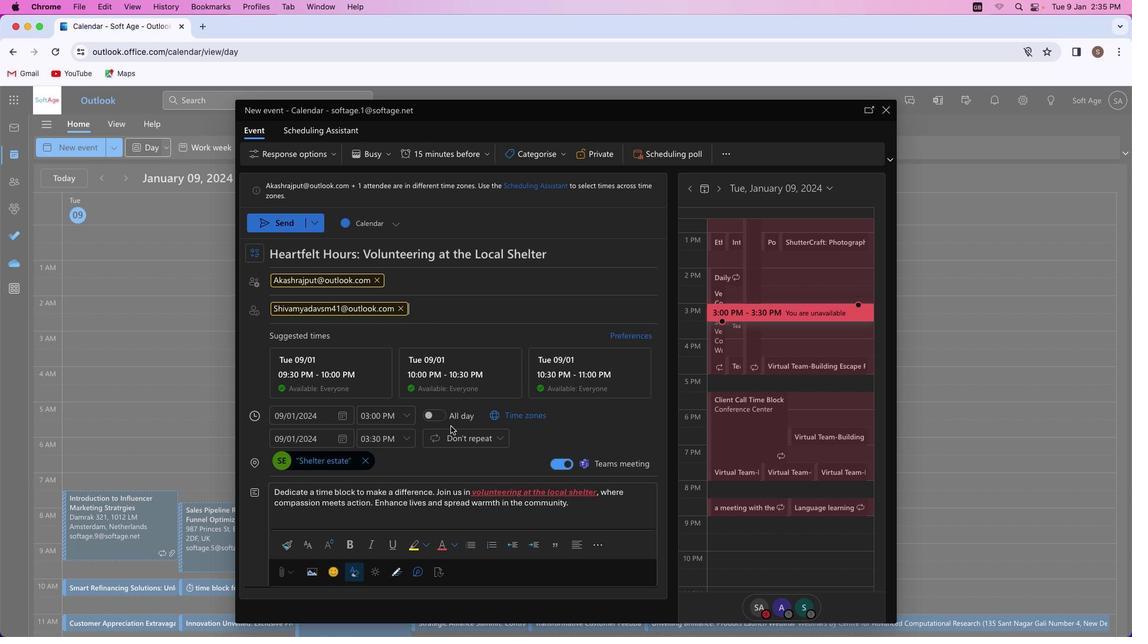 
Action: Mouse moved to (451, 426)
Screenshot: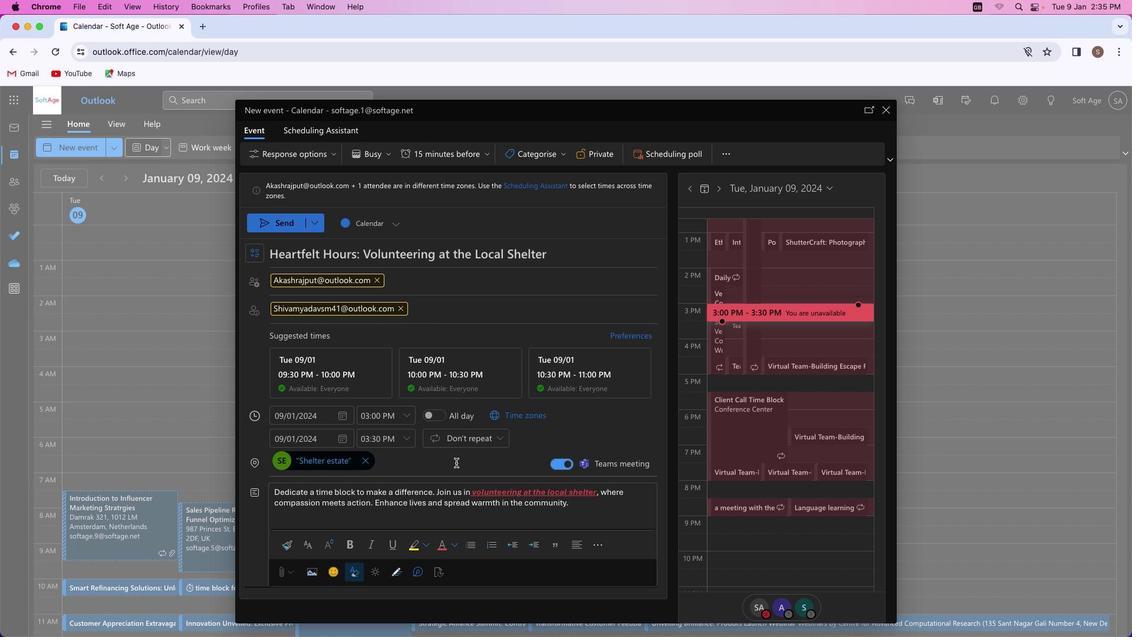 
Action: Mouse scrolled (451, 426) with delta (0, 0)
Screenshot: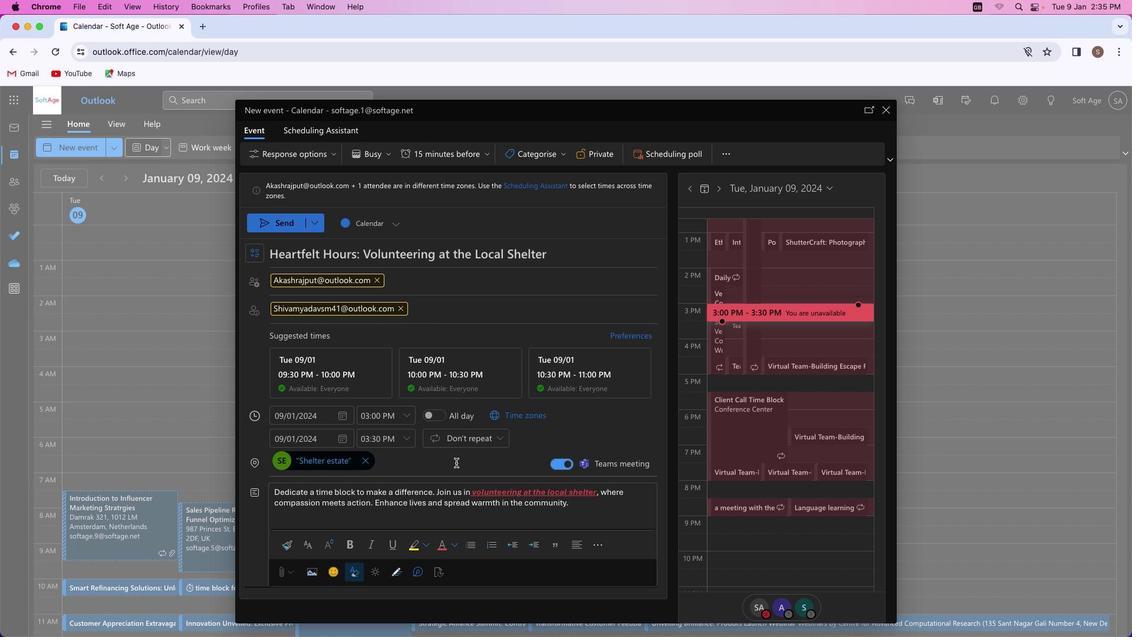 
Action: Mouse moved to (579, 504)
Screenshot: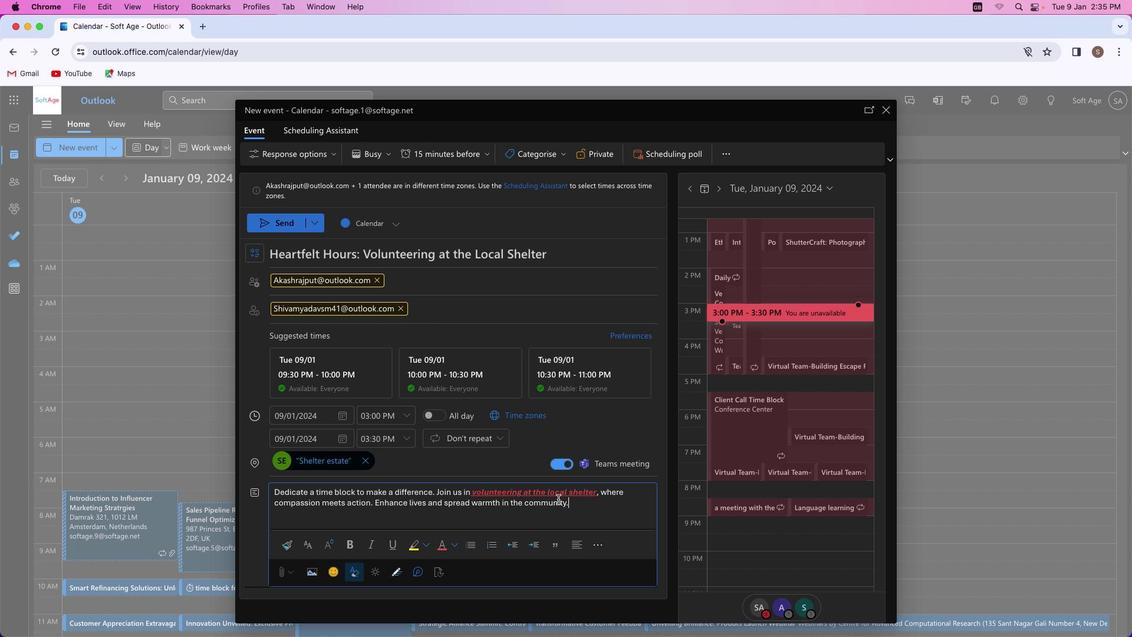 
Action: Mouse pressed left at (579, 504)
Screenshot: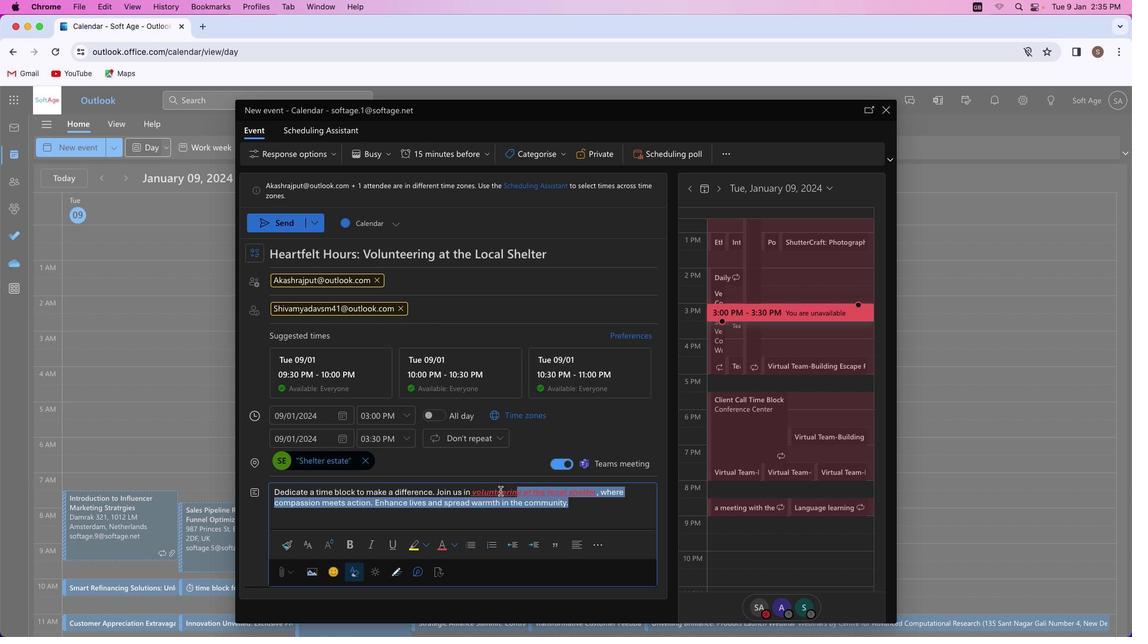 
Action: Mouse moved to (414, 543)
Screenshot: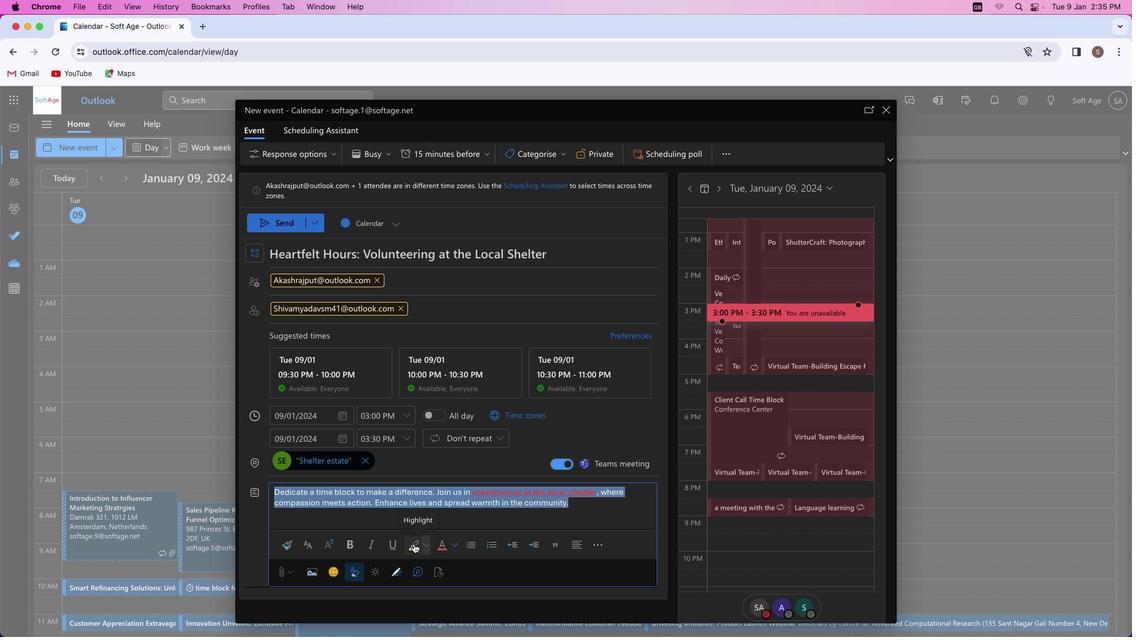 
Action: Mouse pressed left at (414, 543)
Screenshot: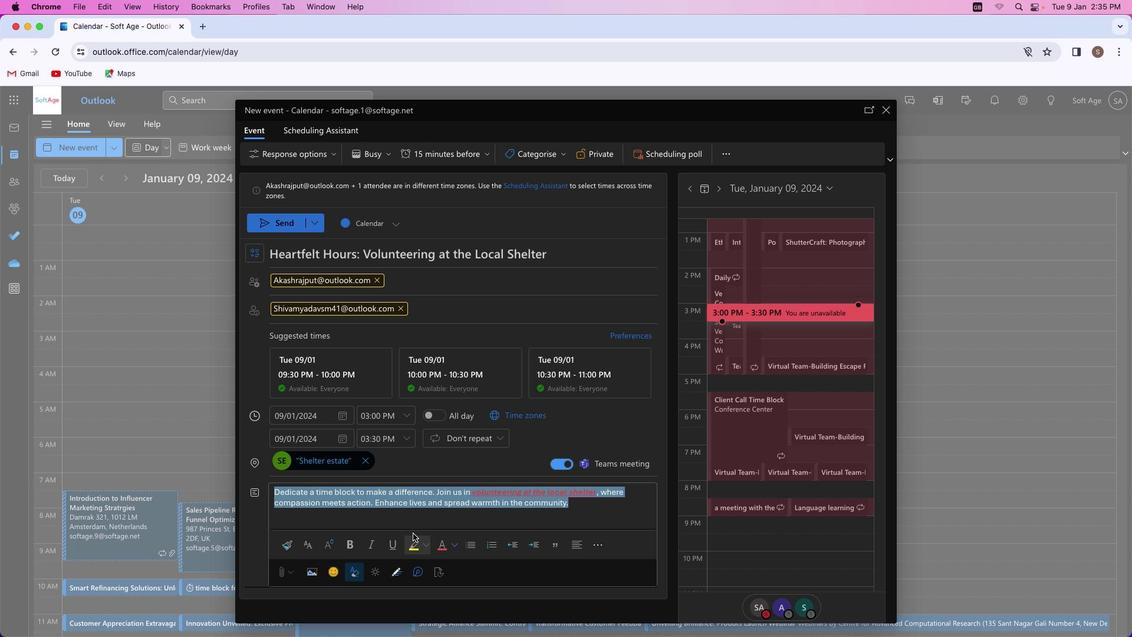 
Action: Mouse moved to (430, 520)
Screenshot: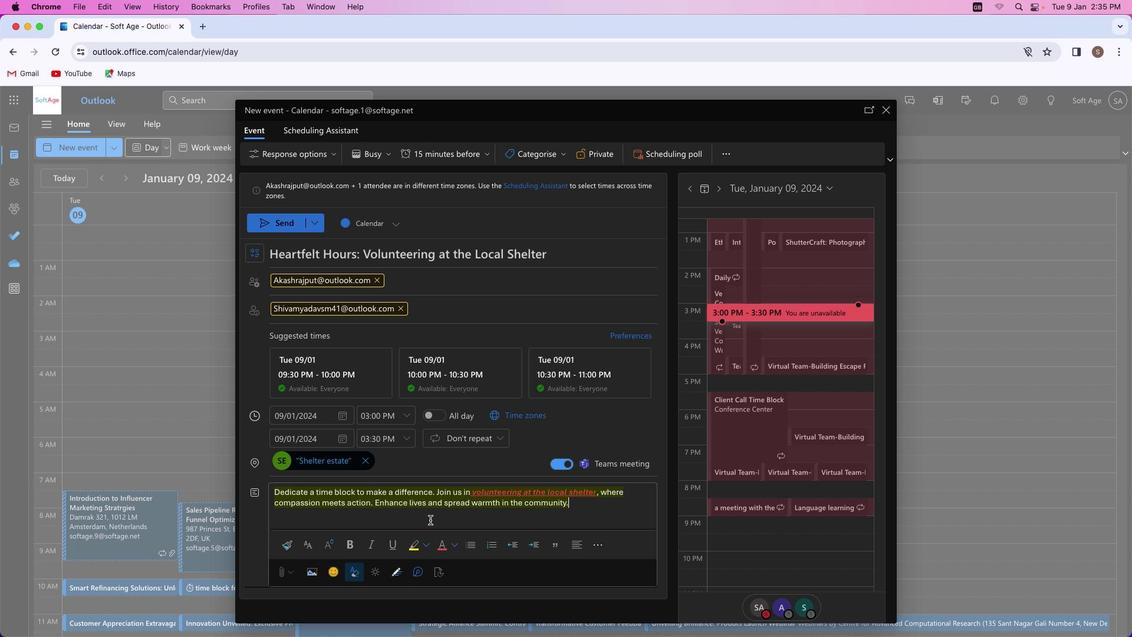 
Action: Mouse pressed left at (430, 520)
Screenshot: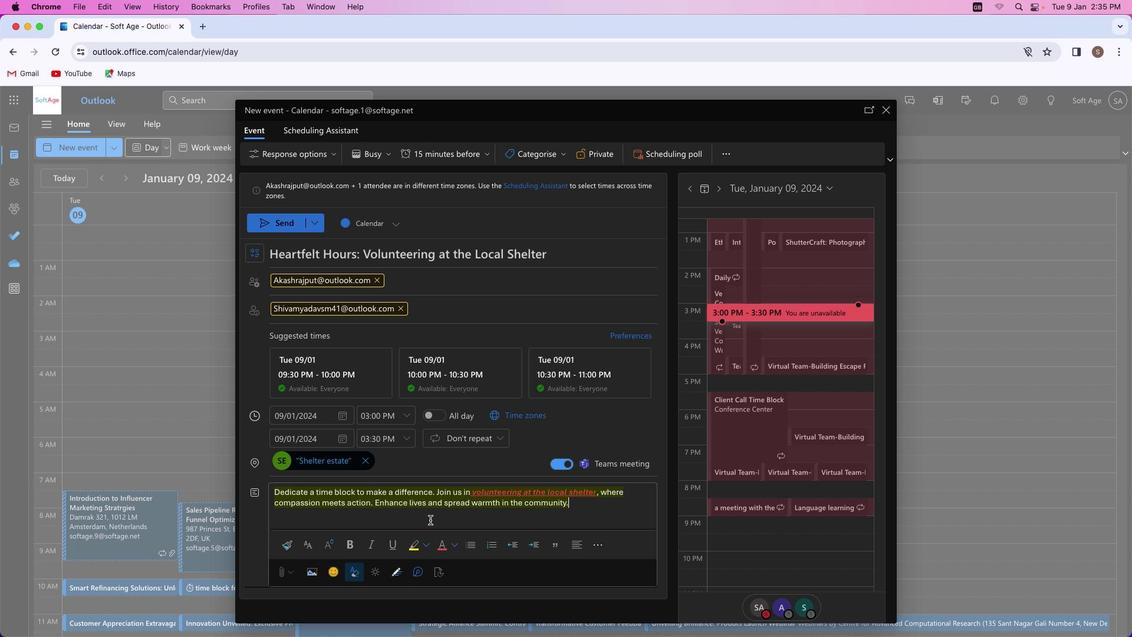 
Action: Mouse moved to (278, 223)
Screenshot: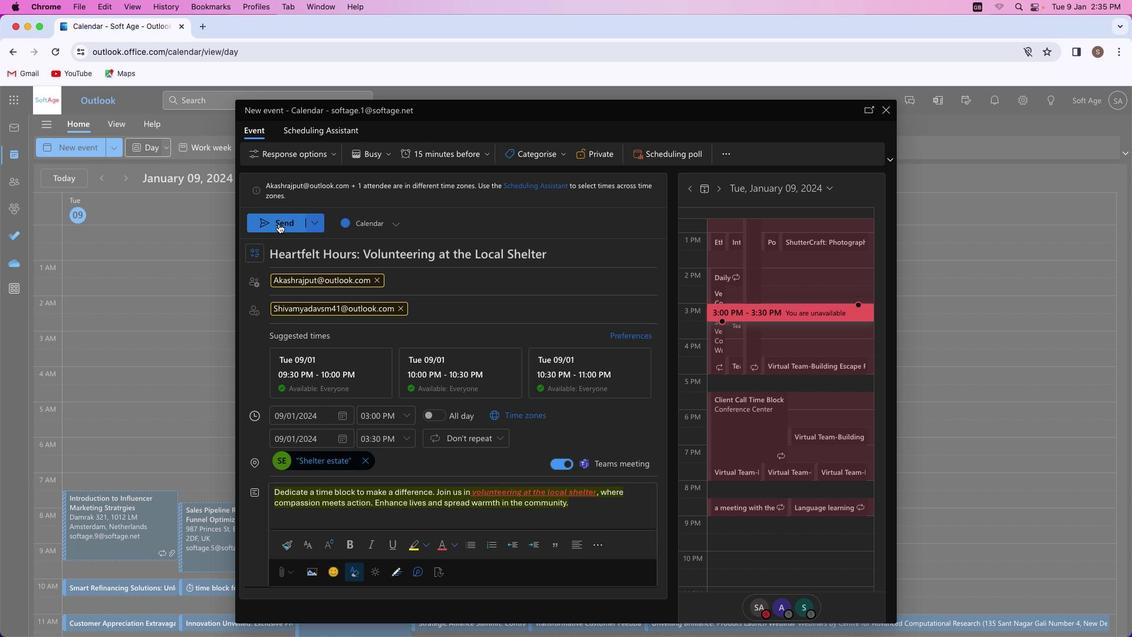 
Action: Mouse pressed left at (278, 223)
Screenshot: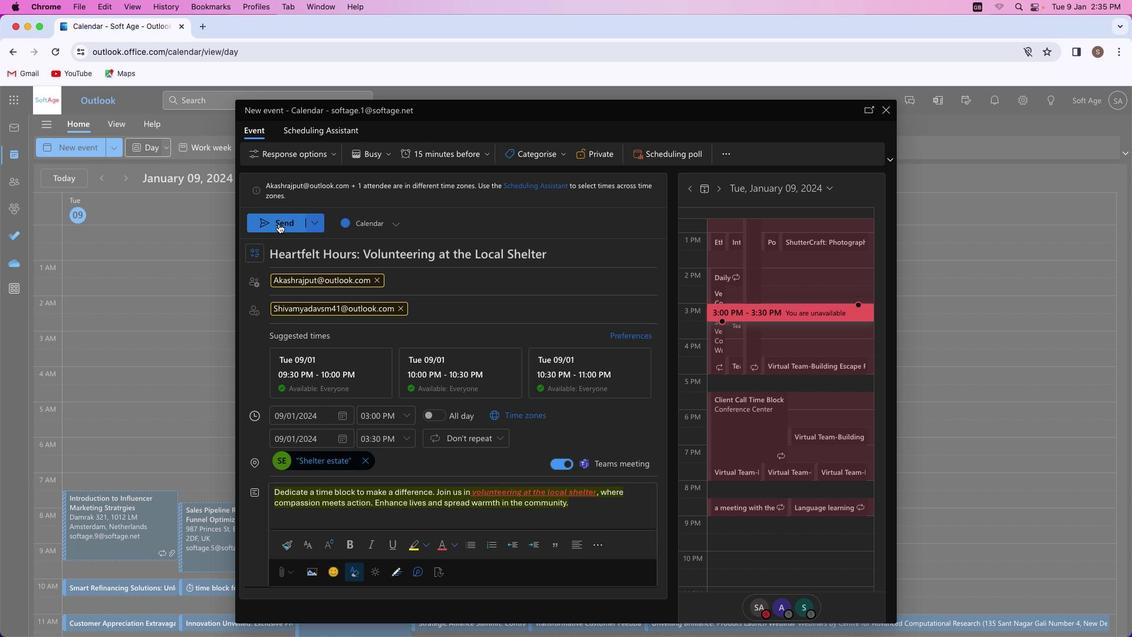 
Action: Mouse moved to (538, 448)
Screenshot: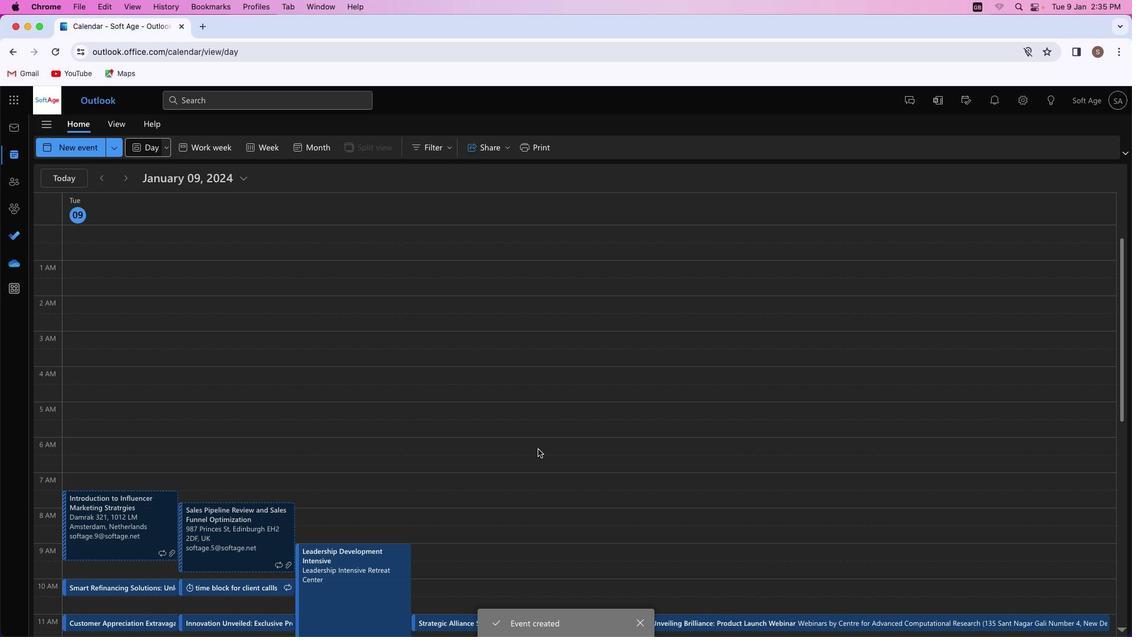 
